 Task: Look for space in Fès al Bali, Morocco from 3rd June, 2023 to 9th June, 2023 for 2 adults in price range Rs.6000 to Rs.12000. Place can be entire place with 1  bedroom having 1 bed and 1 bathroom. Property type can be house, flat, guest house, hotel. Booking option can be shelf check-in. Required host language is English.
Action: Mouse moved to (484, 60)
Screenshot: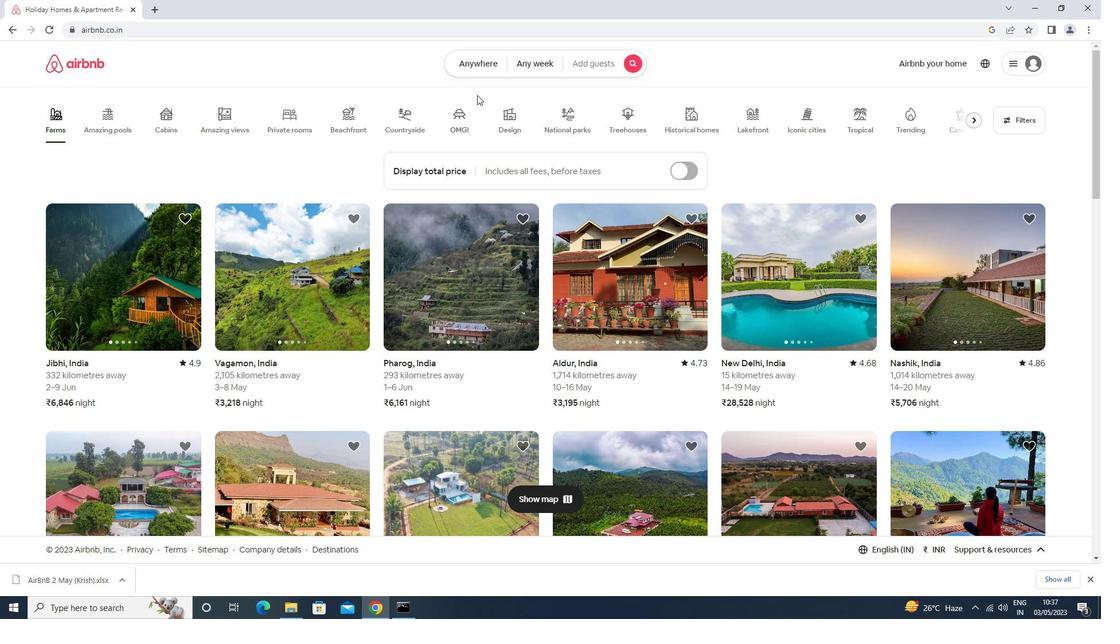 
Action: Mouse pressed left at (484, 60)
Screenshot: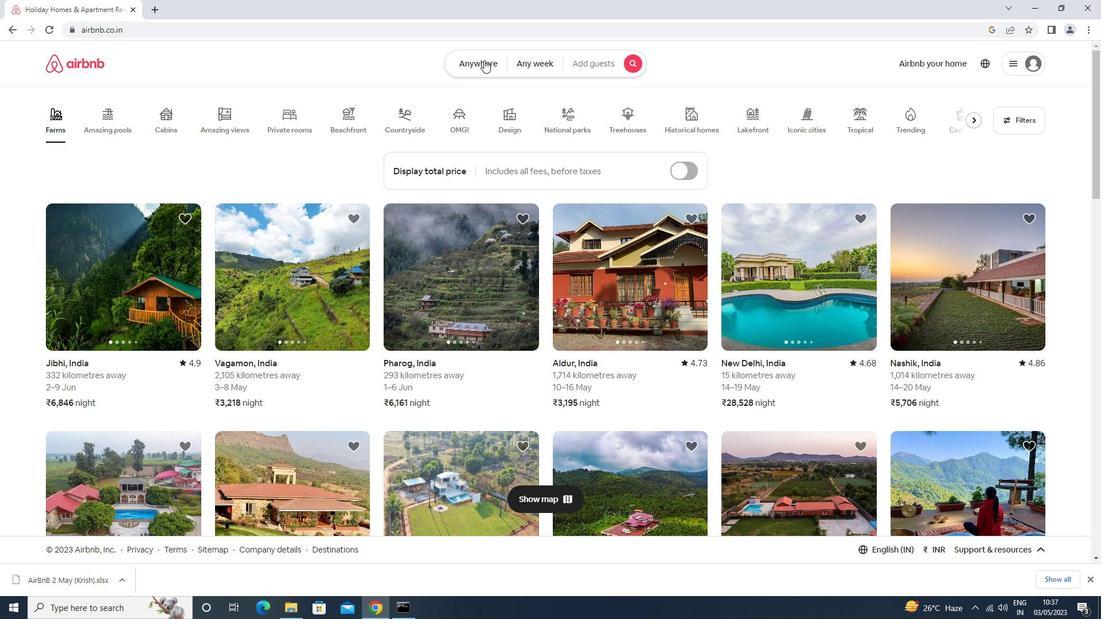 
Action: Mouse moved to (417, 113)
Screenshot: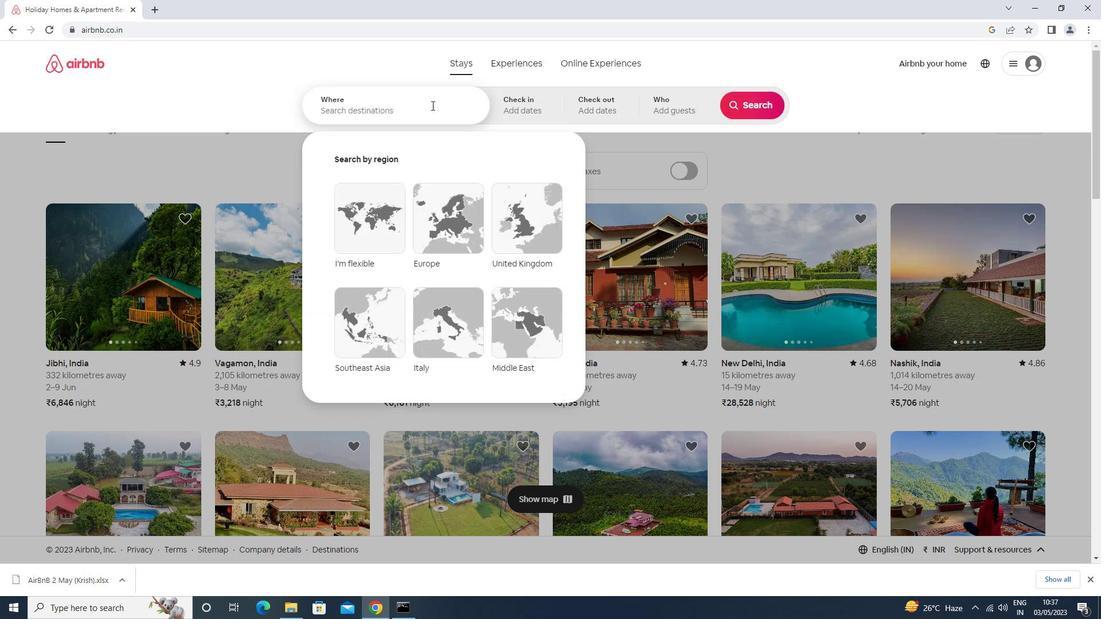 
Action: Mouse pressed left at (417, 113)
Screenshot: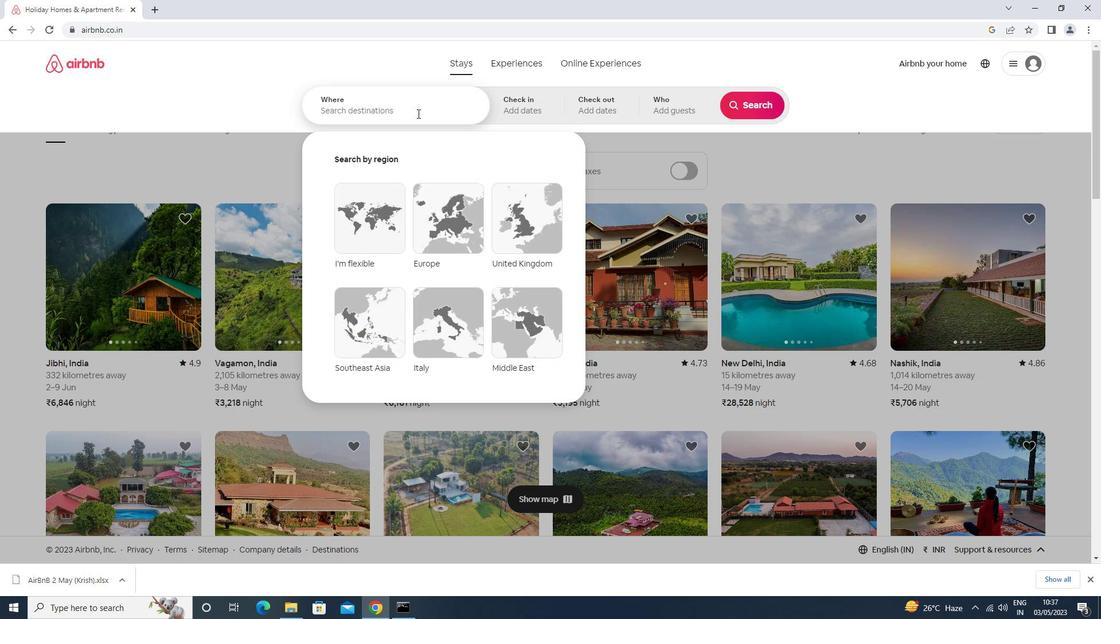 
Action: Key pressed fes<Key.space>al<Key.space>bali<Key.enter>
Screenshot: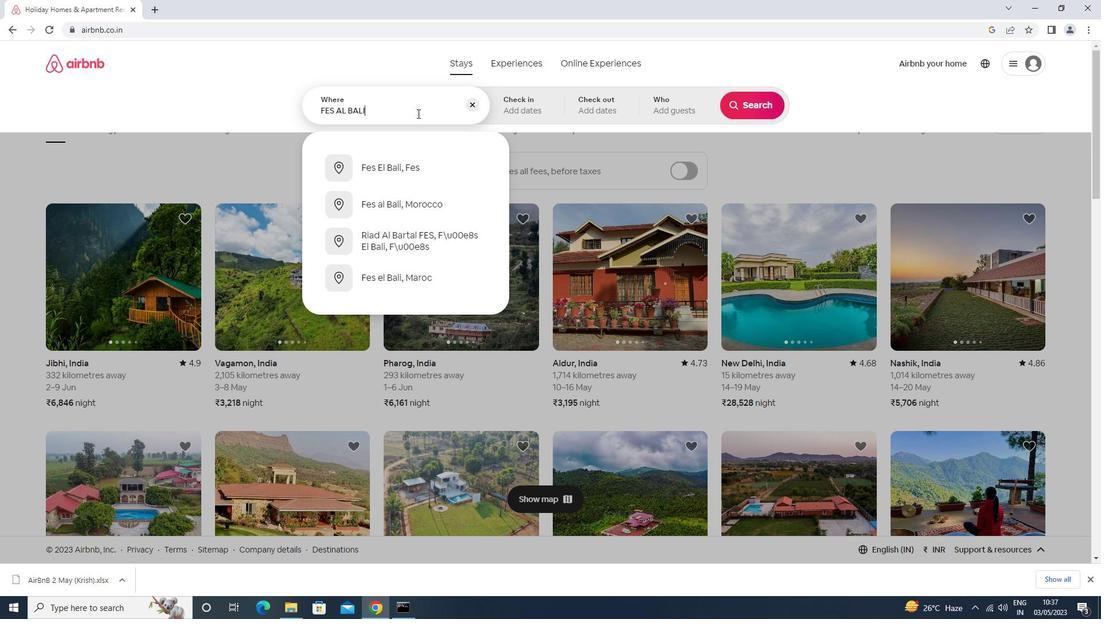 
Action: Mouse moved to (736, 246)
Screenshot: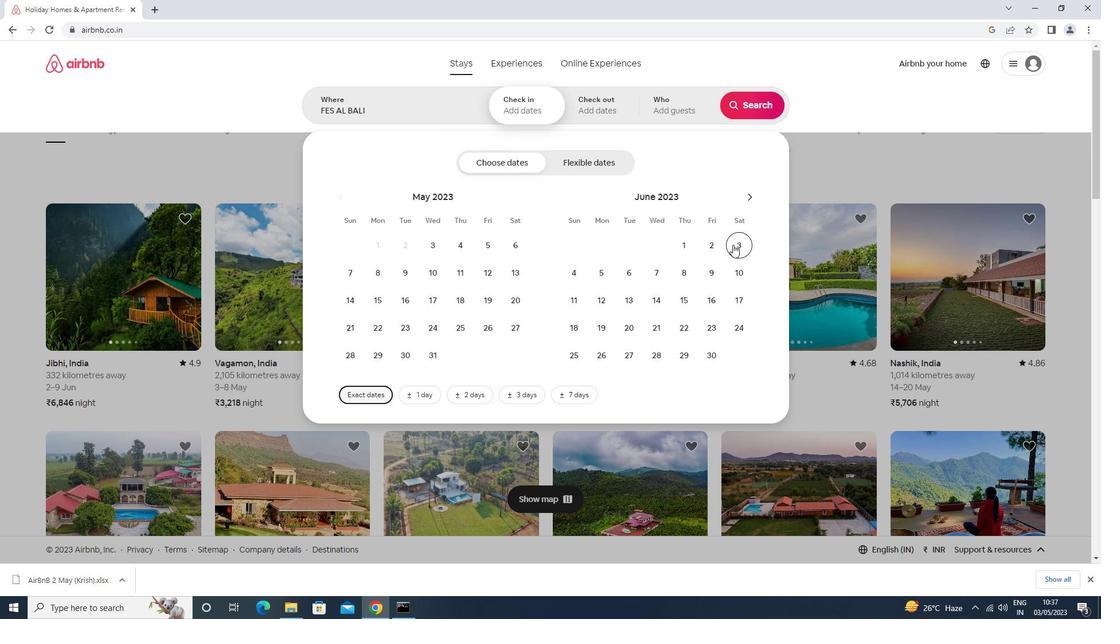 
Action: Mouse pressed left at (736, 246)
Screenshot: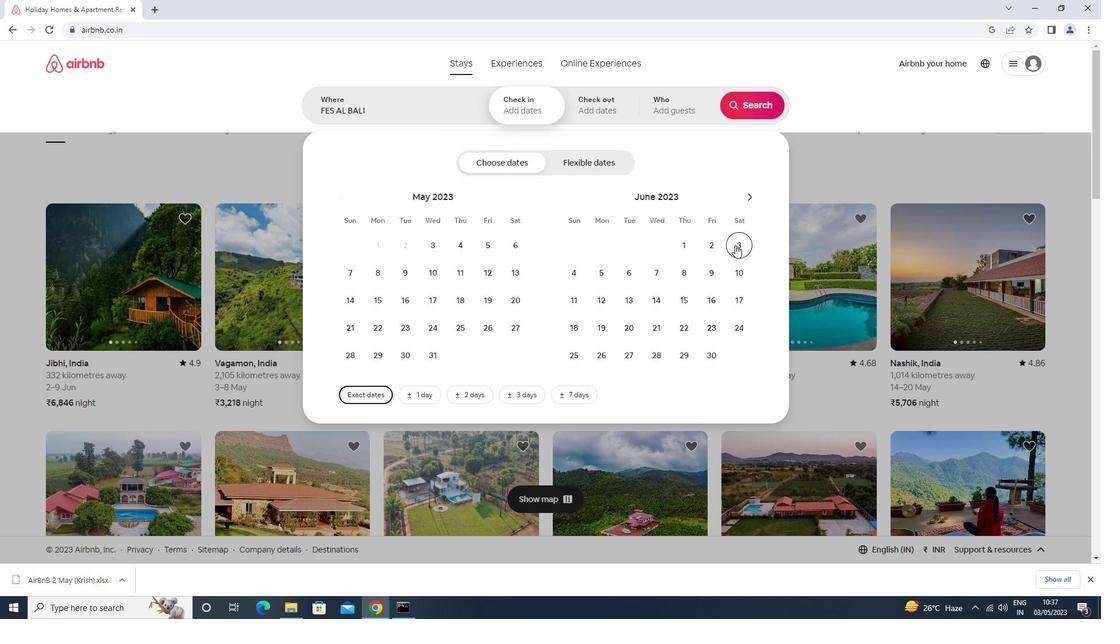 
Action: Mouse moved to (709, 276)
Screenshot: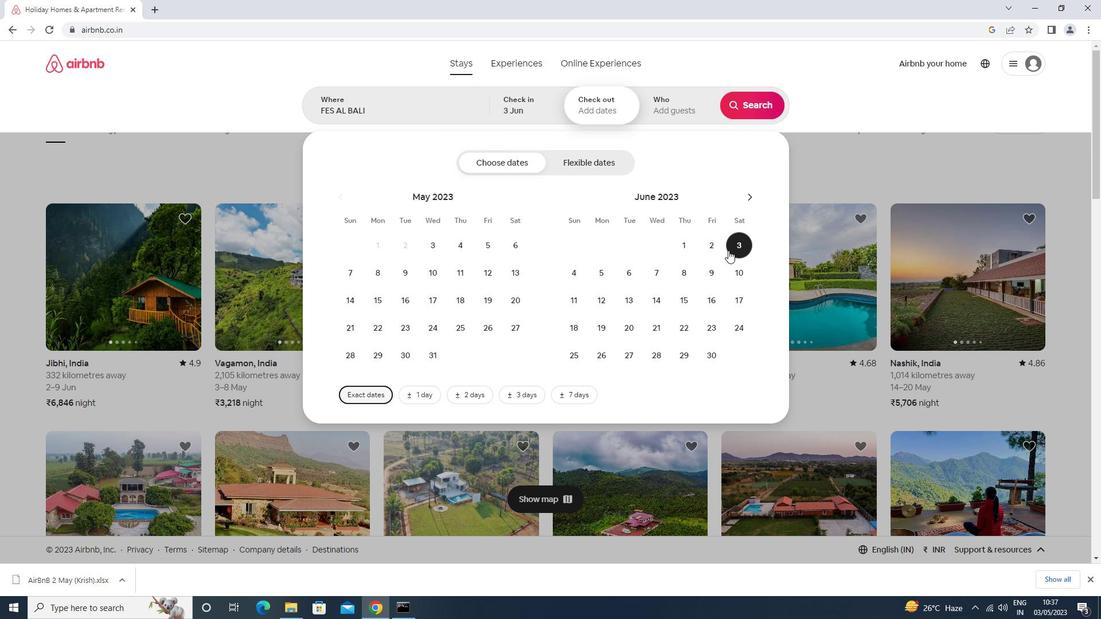 
Action: Mouse pressed left at (709, 276)
Screenshot: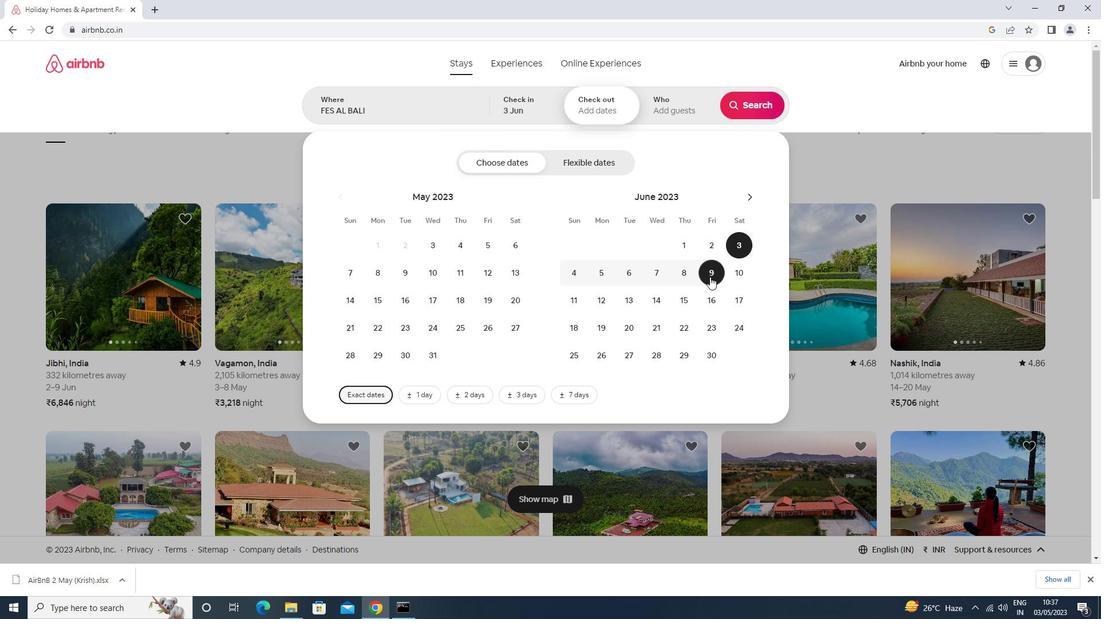 
Action: Mouse moved to (656, 104)
Screenshot: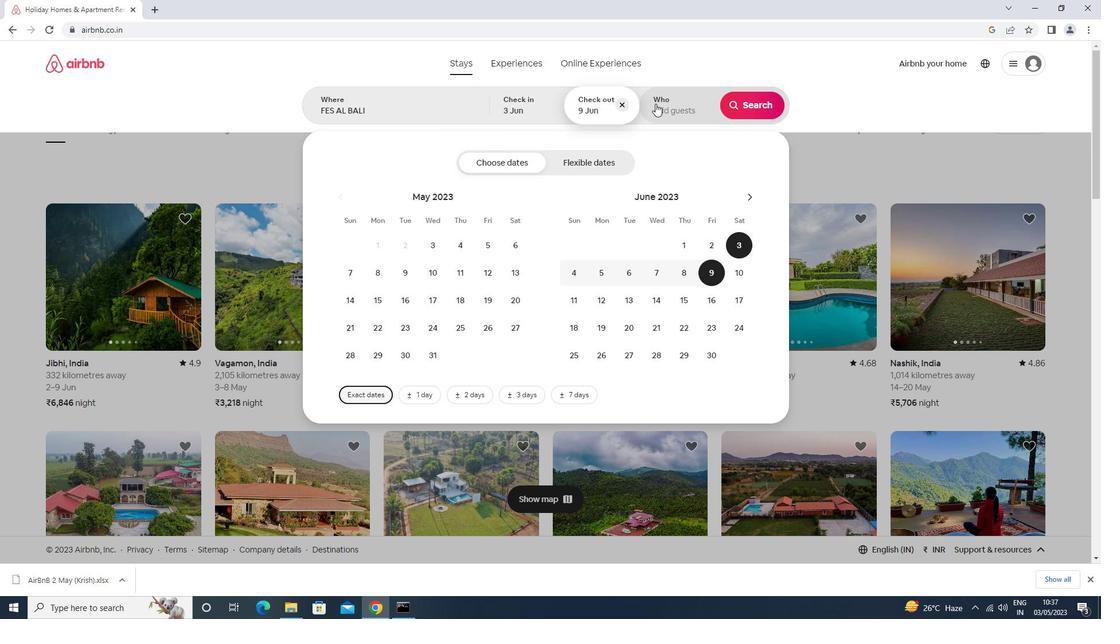 
Action: Mouse pressed left at (656, 104)
Screenshot: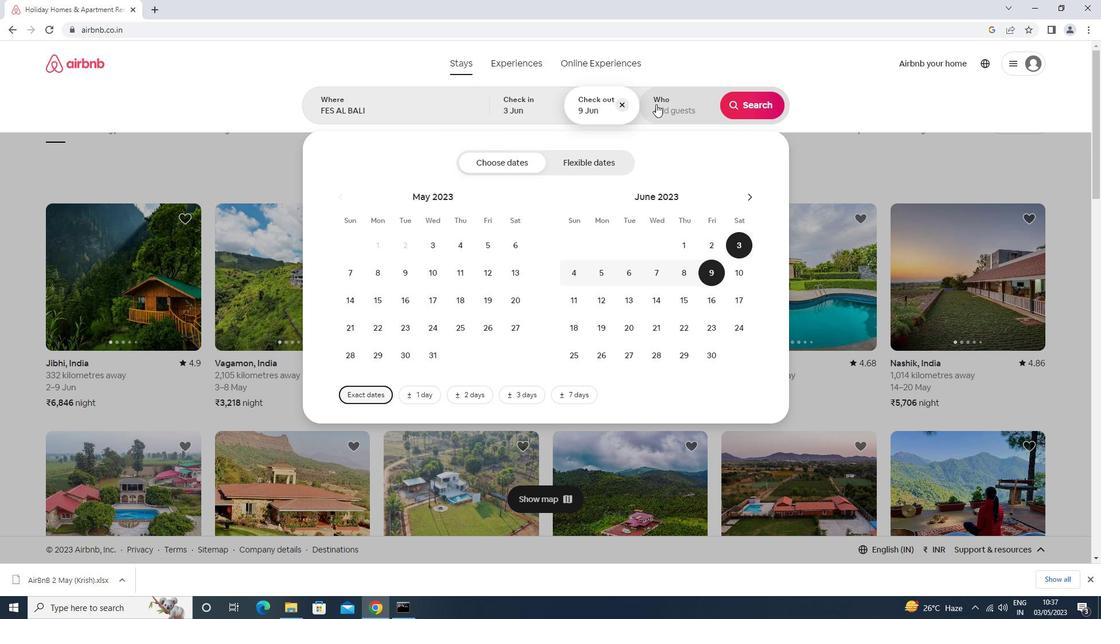 
Action: Mouse moved to (748, 169)
Screenshot: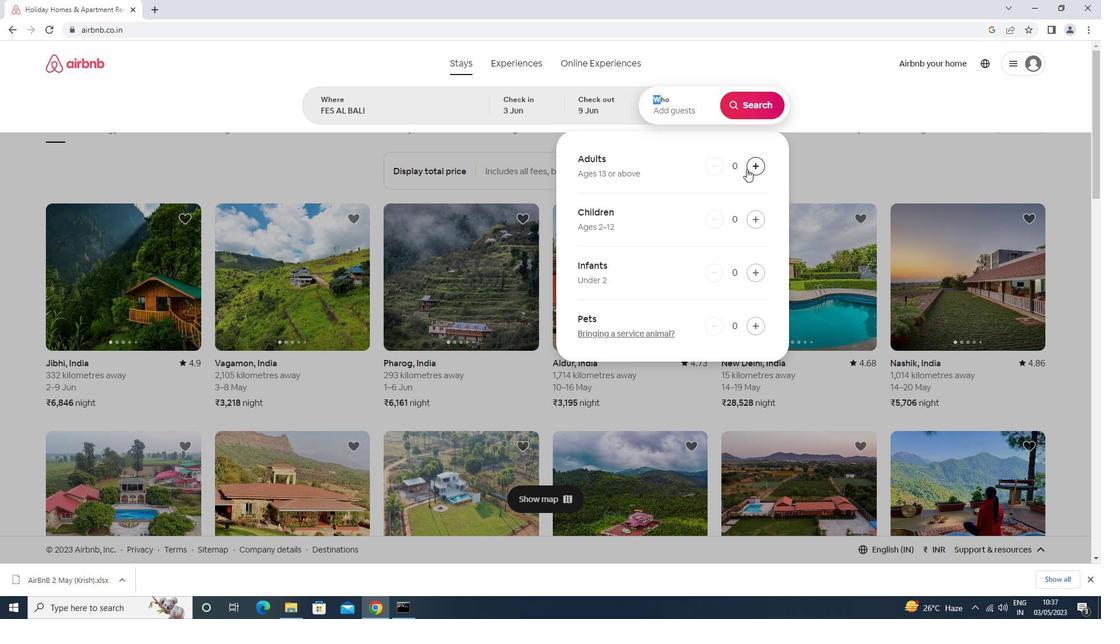 
Action: Mouse pressed left at (748, 169)
Screenshot: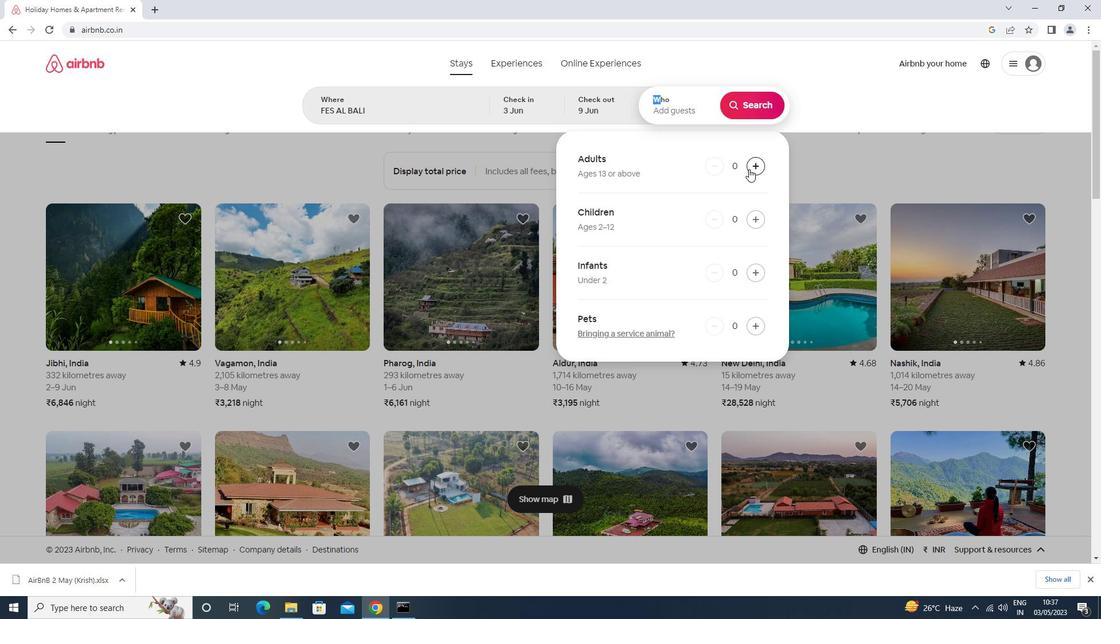 
Action: Mouse pressed left at (748, 169)
Screenshot: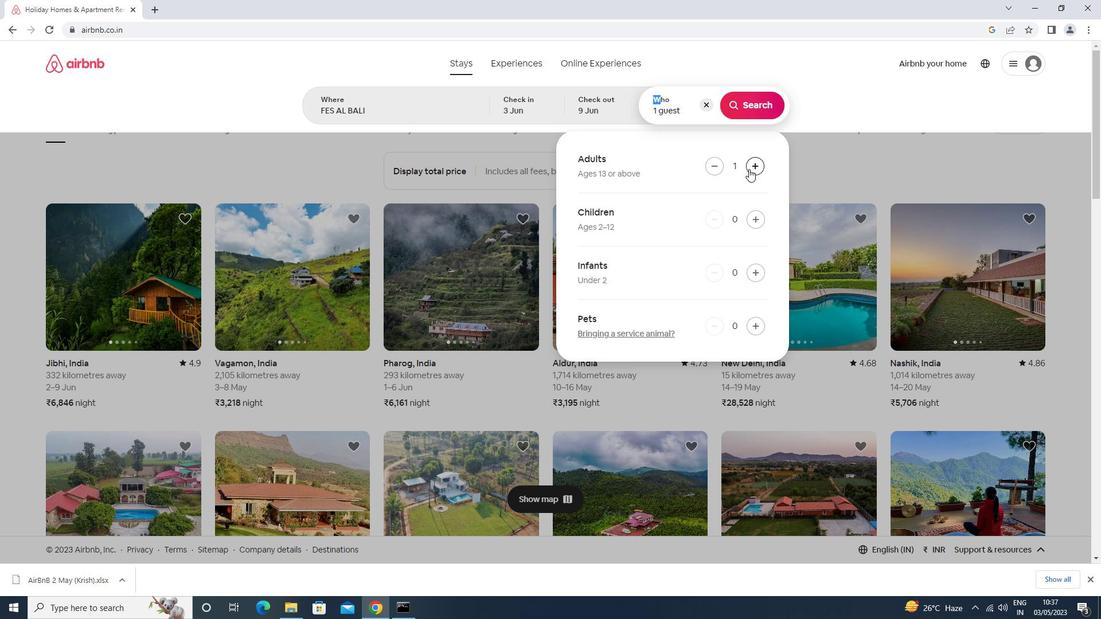 
Action: Mouse moved to (734, 105)
Screenshot: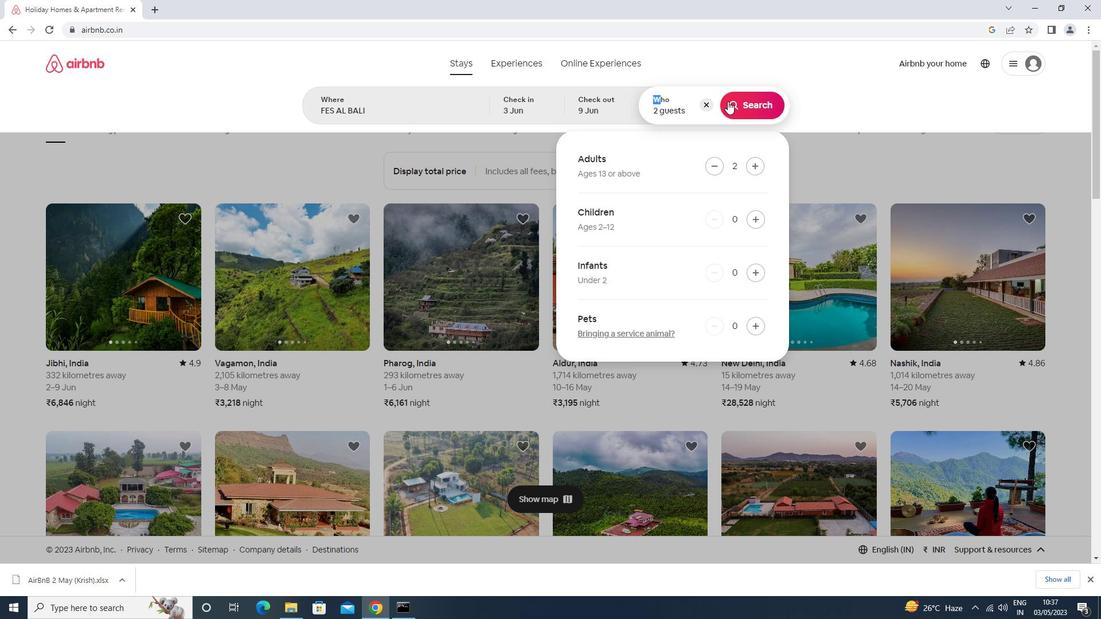 
Action: Mouse pressed left at (734, 105)
Screenshot: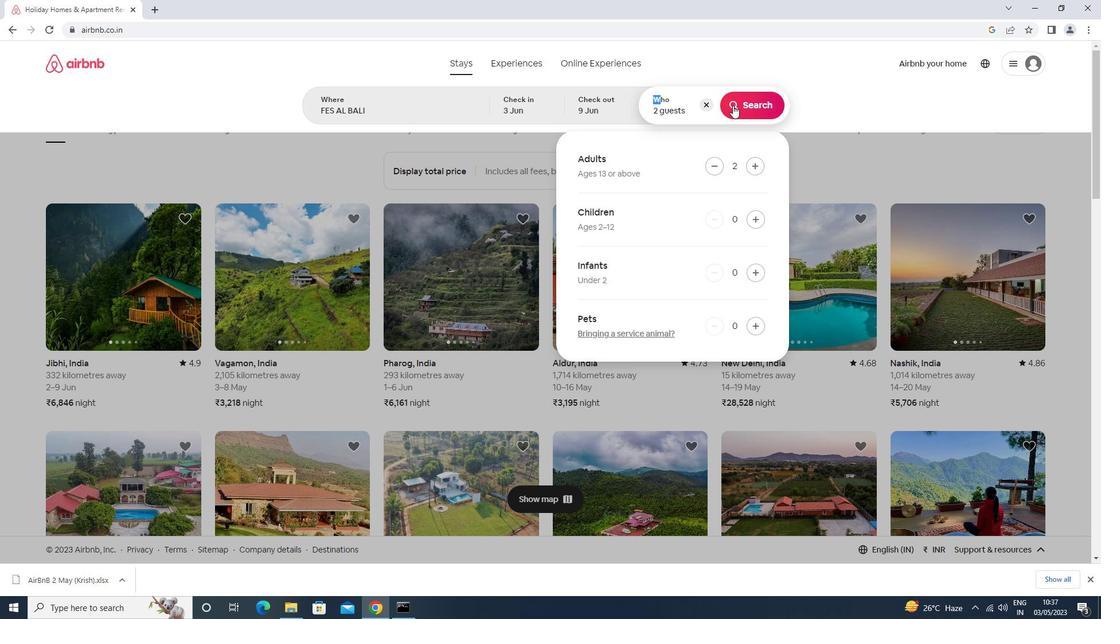 
Action: Mouse moved to (1043, 108)
Screenshot: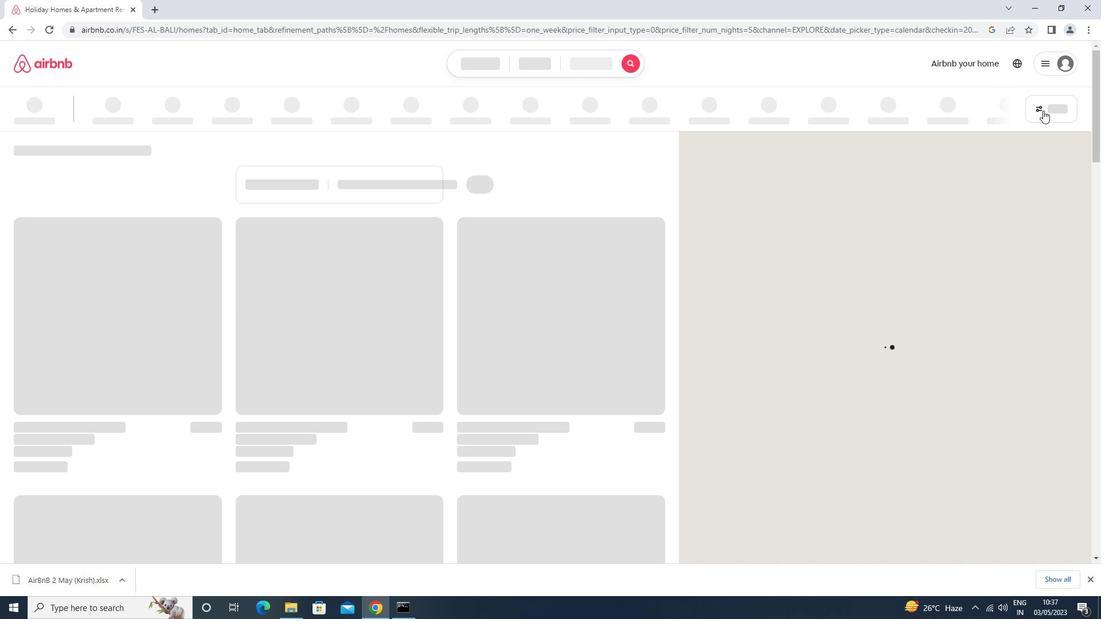 
Action: Mouse pressed left at (1043, 108)
Screenshot: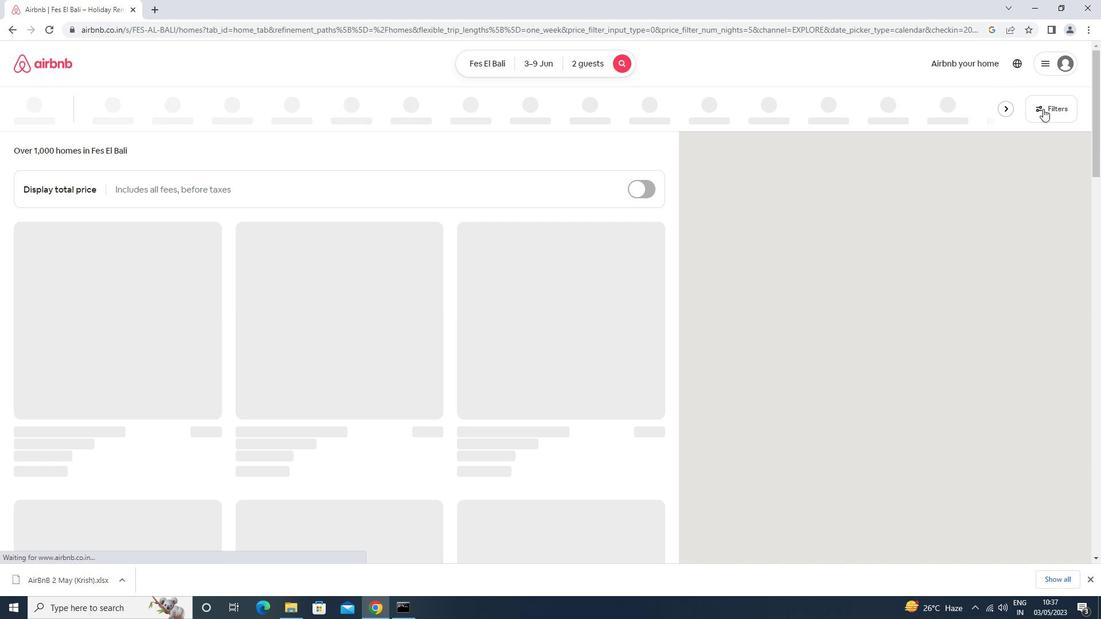
Action: Mouse moved to (487, 260)
Screenshot: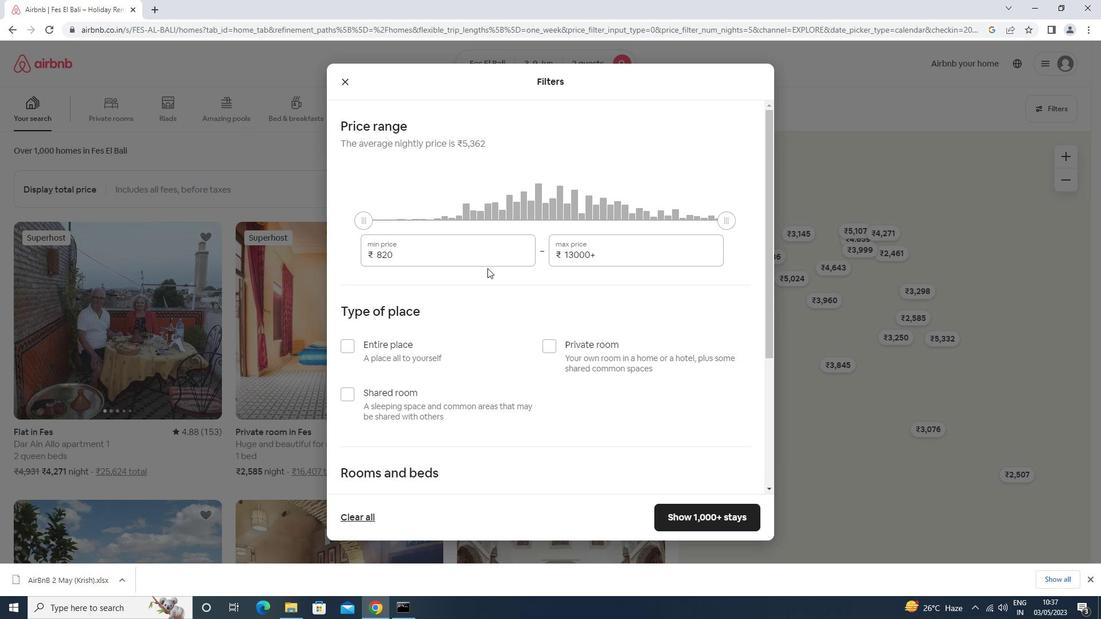 
Action: Mouse pressed left at (487, 260)
Screenshot: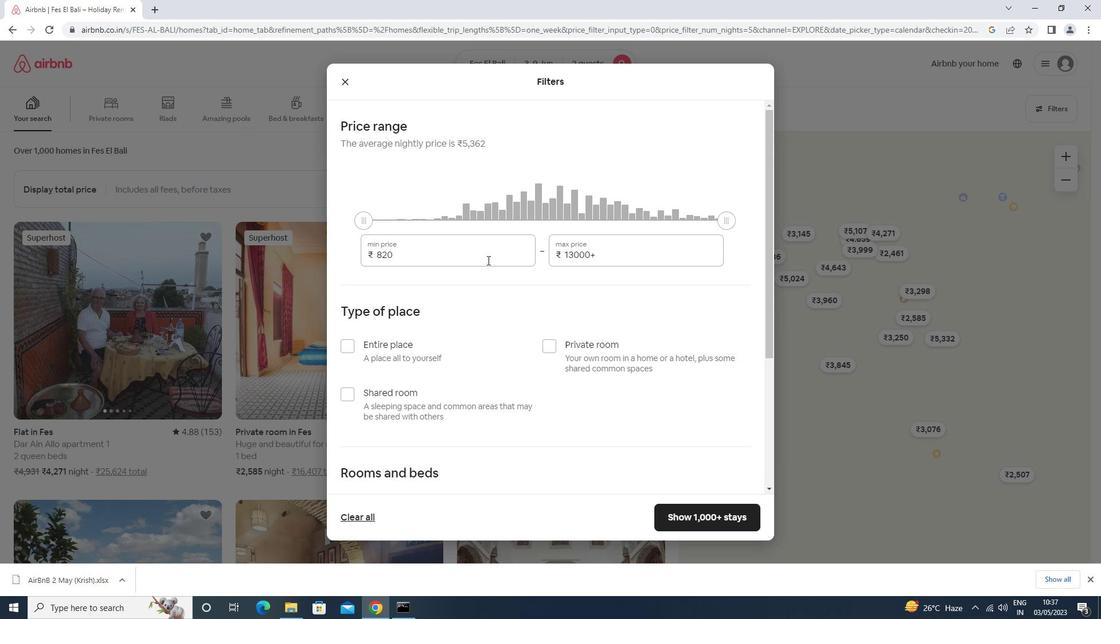 
Action: Mouse moved to (488, 256)
Screenshot: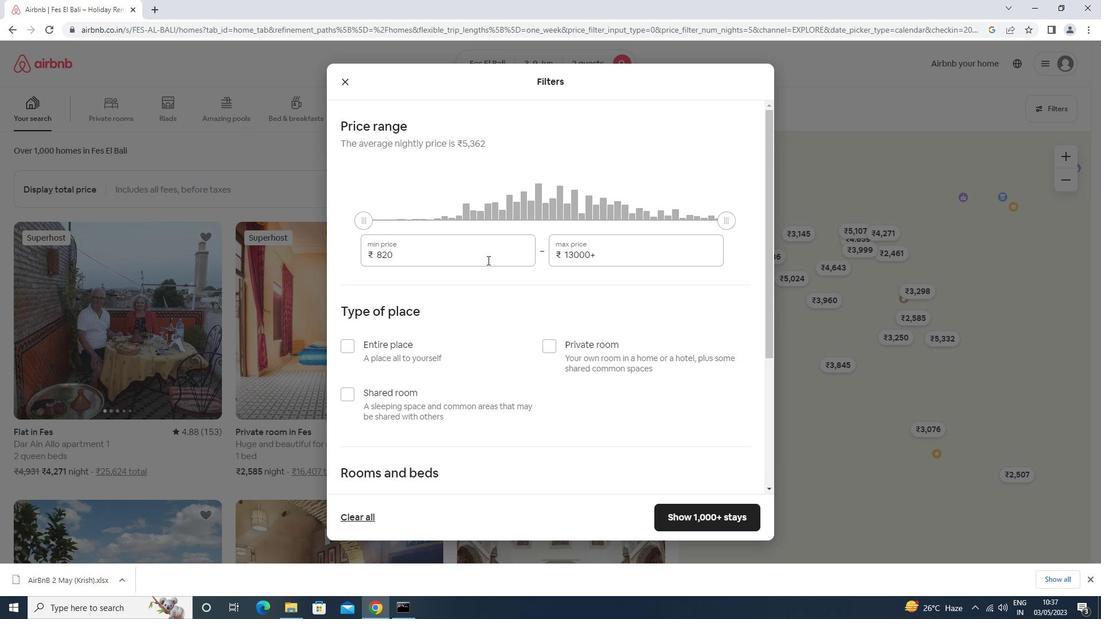 
Action: Key pressed <Key.backspace><Key.backspace><Key.backspace><Key.backspace><Key.backspace><Key.backspace><Key.backspace><Key.backspace><Key.backspace><Key.backspace><Key.backspace><Key.backspace><Key.backspace><Key.backspace><Key.backspace><Key.backspace><Key.backspace>6000<Key.tab>12000
Screenshot: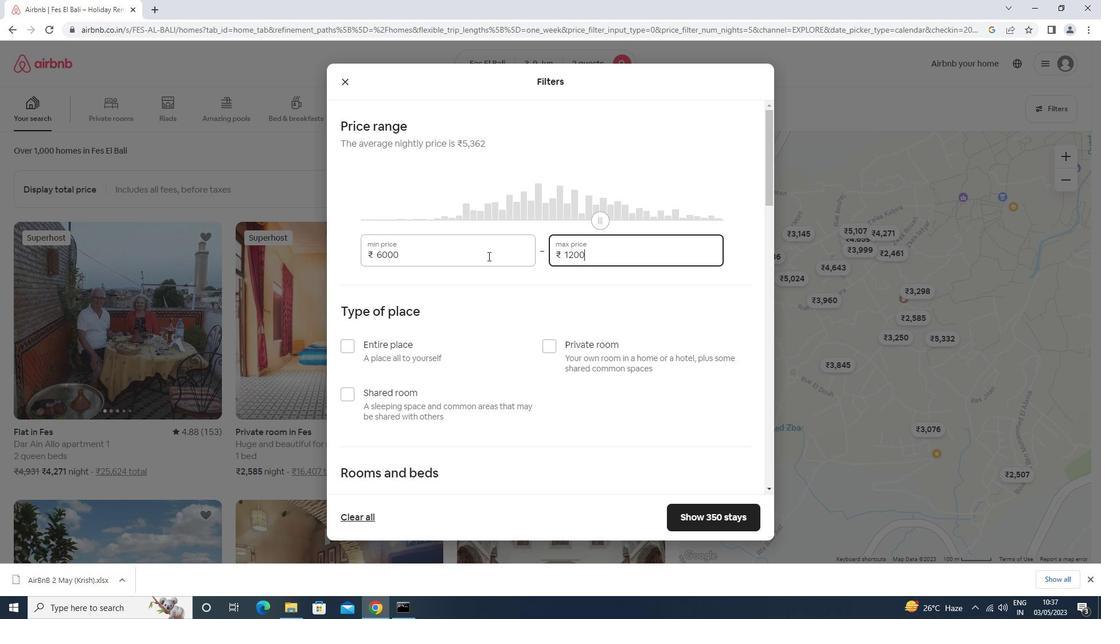 
Action: Mouse moved to (385, 348)
Screenshot: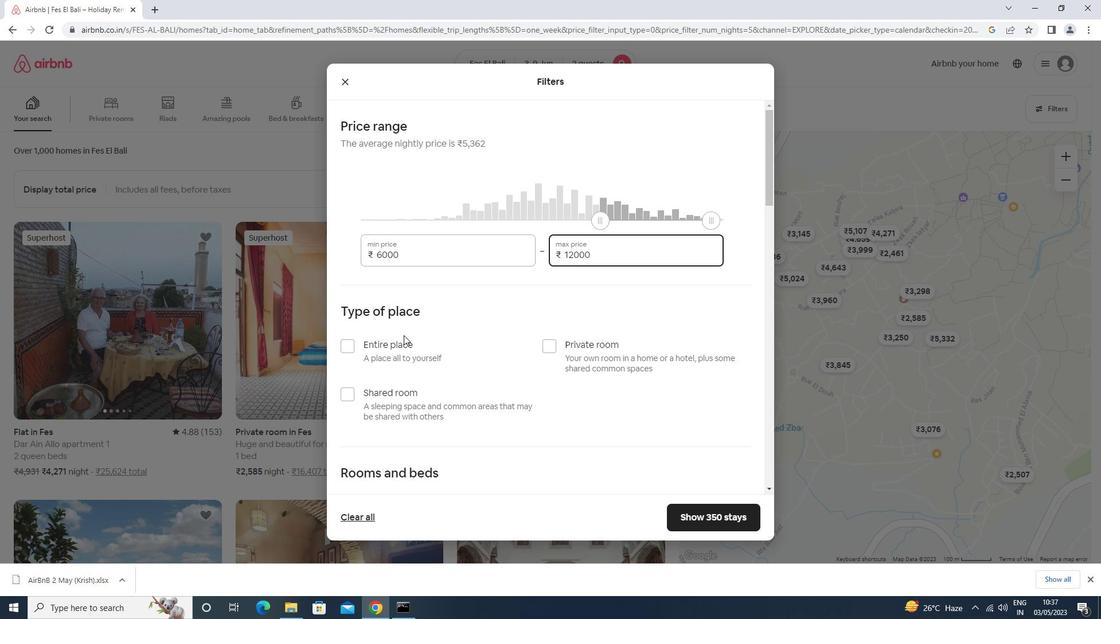 
Action: Mouse pressed left at (385, 348)
Screenshot: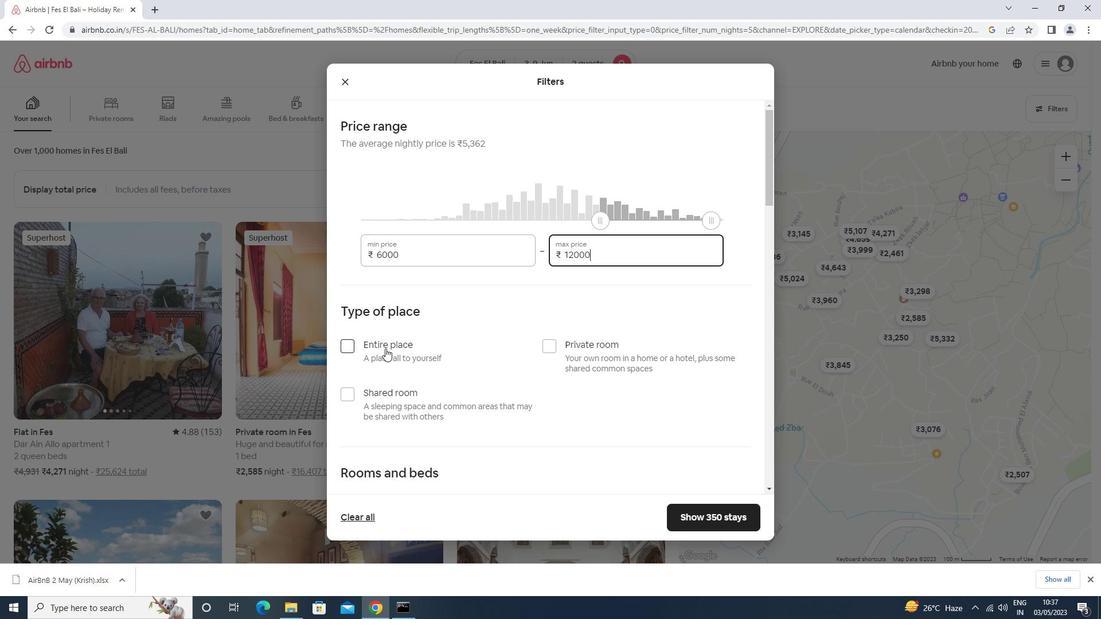 
Action: Mouse moved to (384, 348)
Screenshot: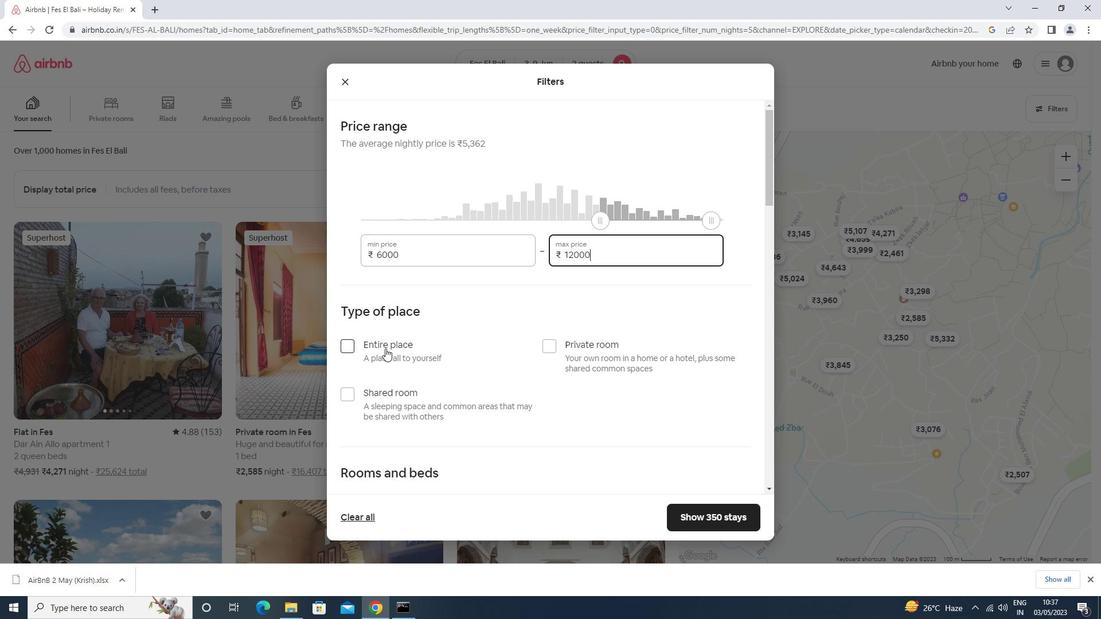 
Action: Mouse scrolled (384, 348) with delta (0, 0)
Screenshot: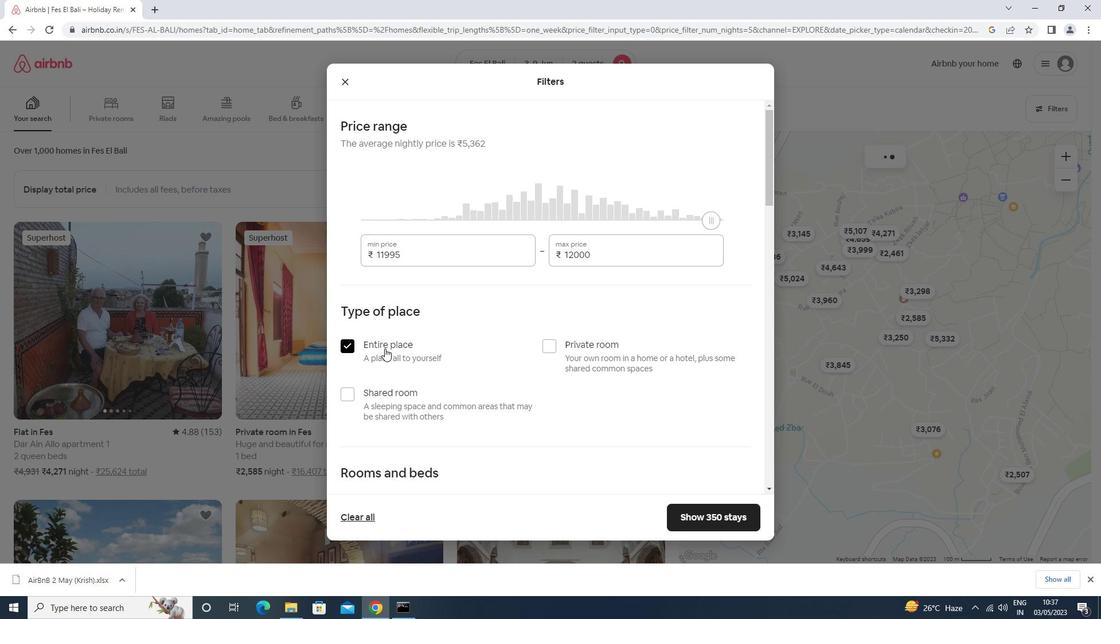 
Action: Mouse scrolled (384, 348) with delta (0, 0)
Screenshot: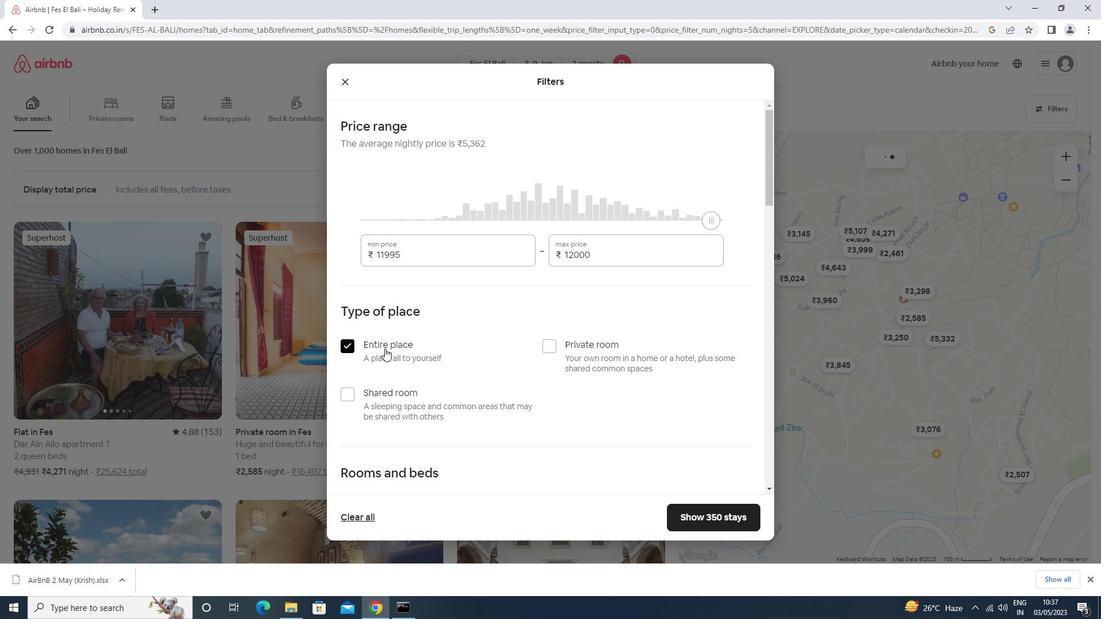 
Action: Mouse scrolled (384, 348) with delta (0, 0)
Screenshot: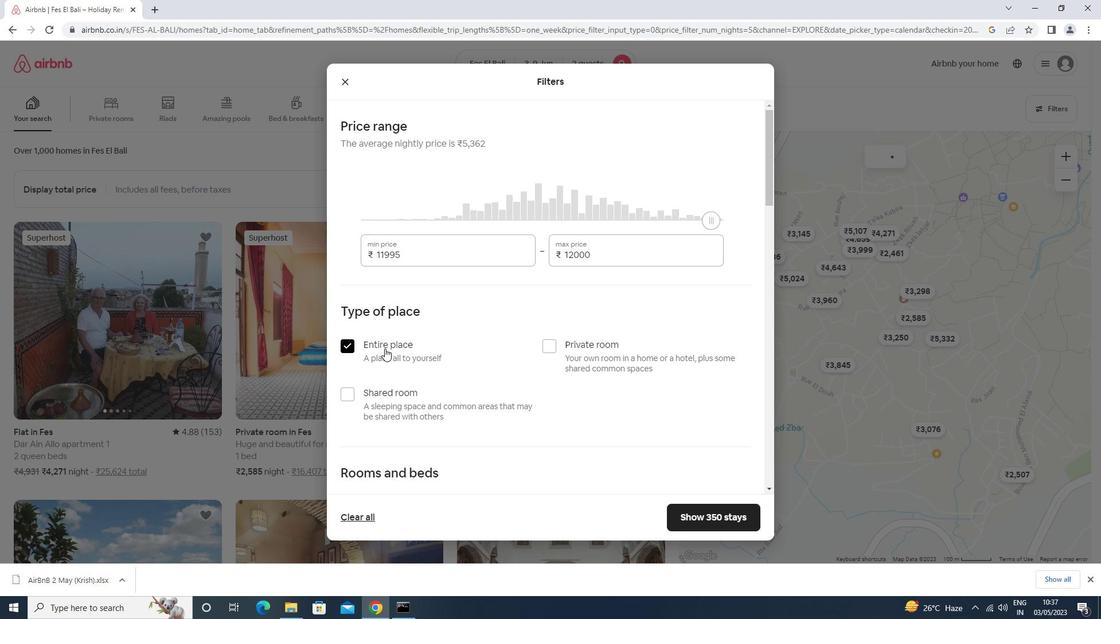 
Action: Mouse moved to (407, 359)
Screenshot: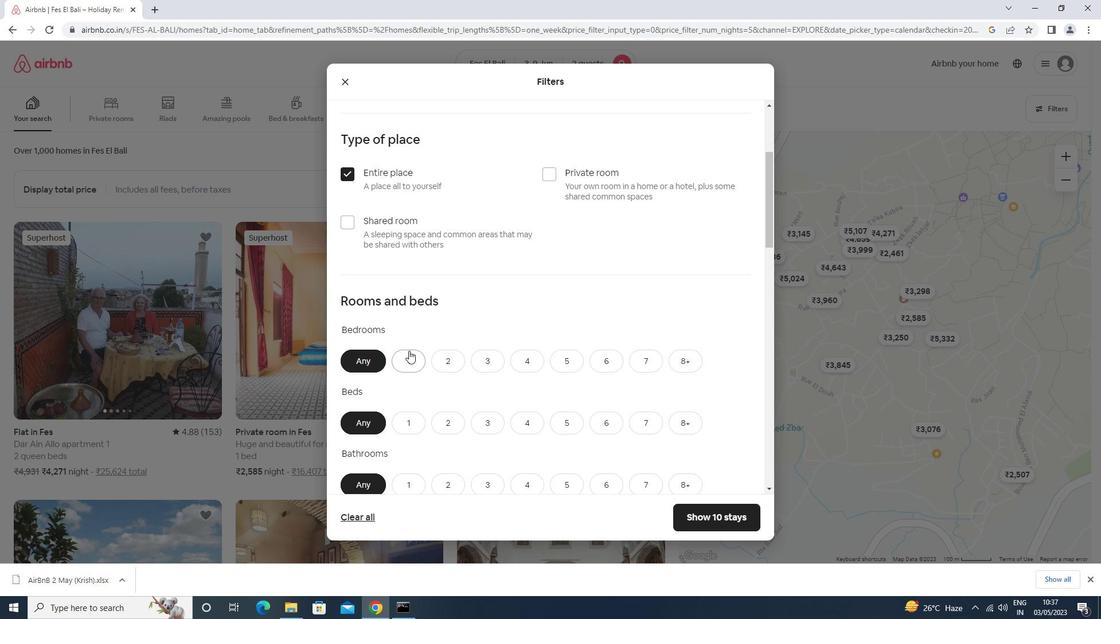 
Action: Mouse pressed left at (407, 359)
Screenshot: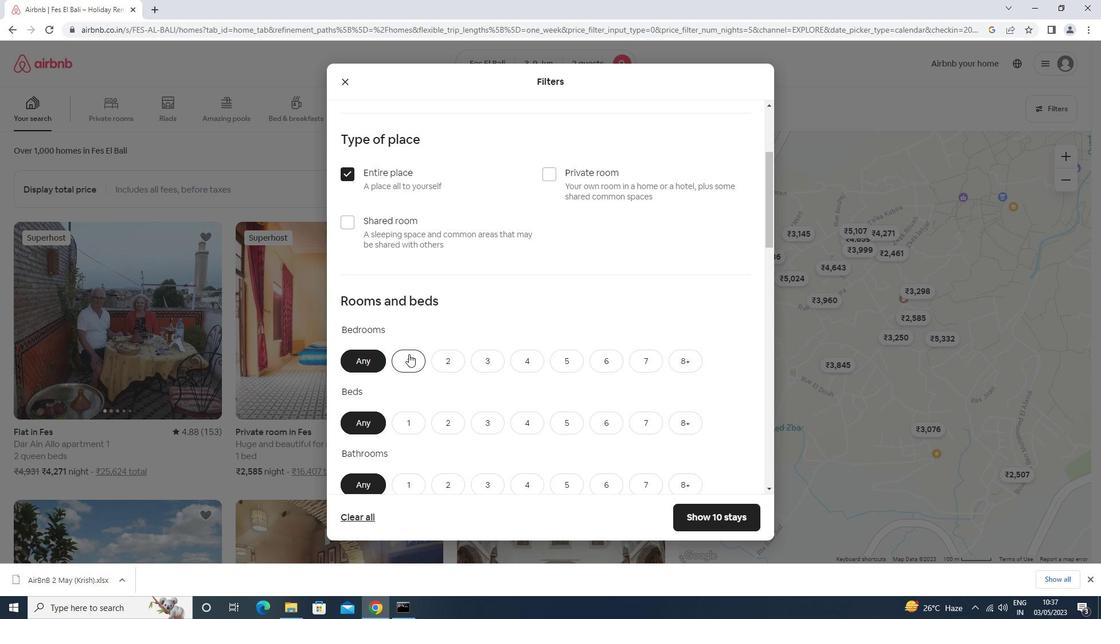 
Action: Mouse moved to (407, 358)
Screenshot: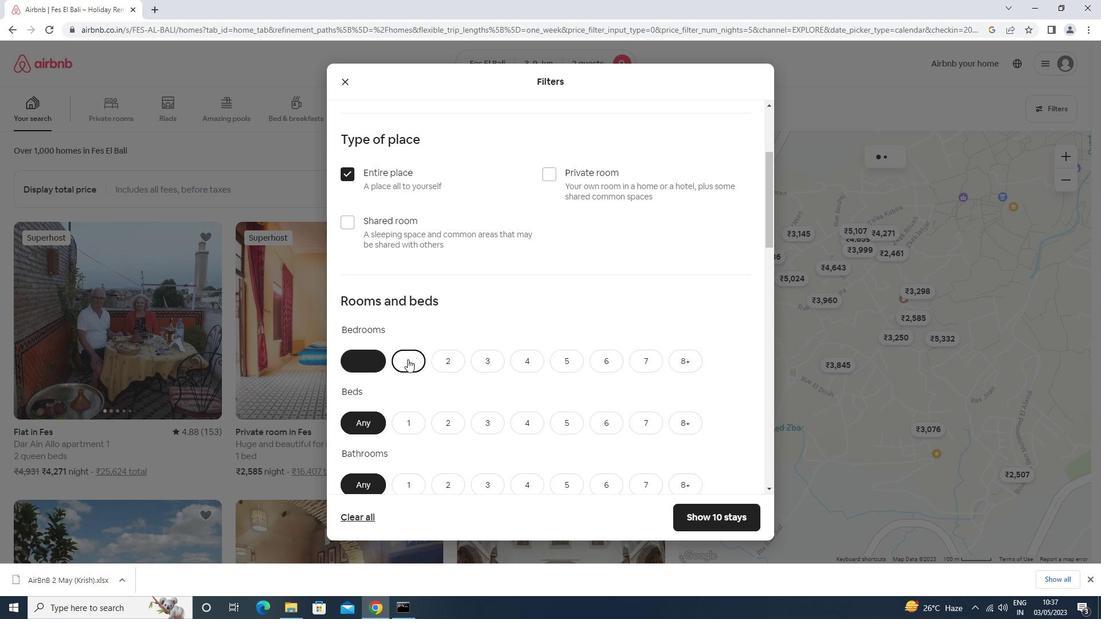 
Action: Mouse scrolled (407, 358) with delta (0, 0)
Screenshot: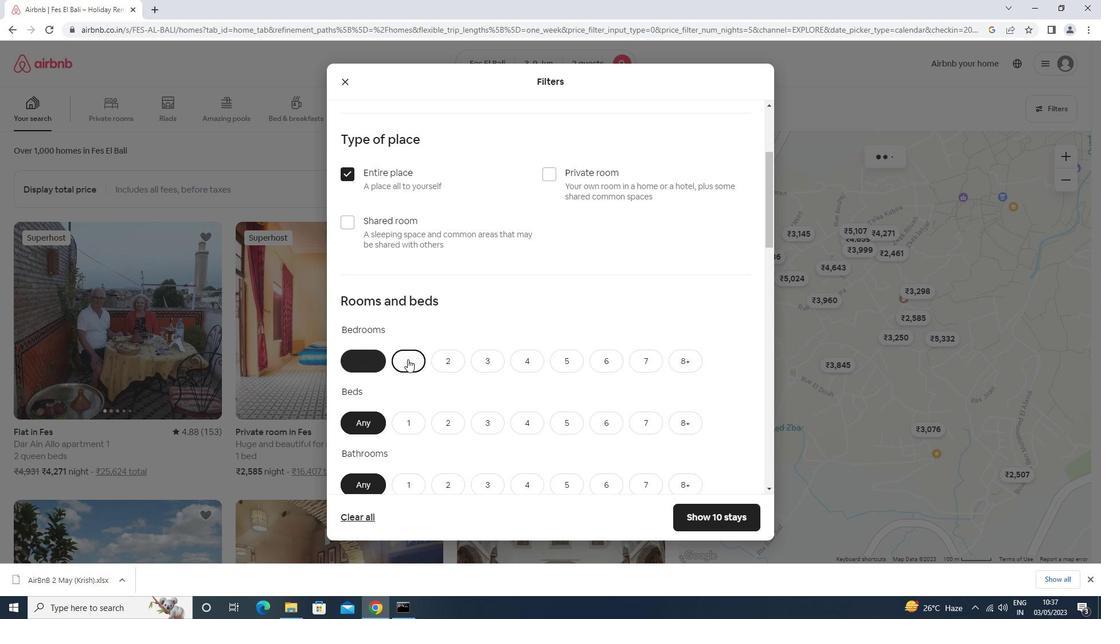 
Action: Mouse scrolled (407, 358) with delta (0, 0)
Screenshot: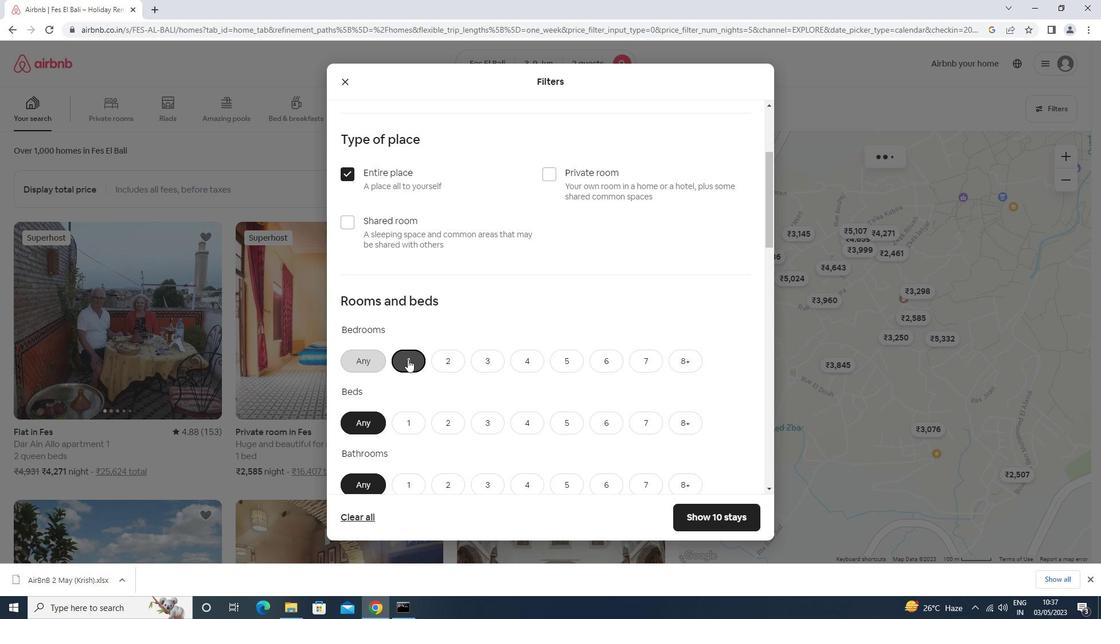 
Action: Mouse moved to (408, 311)
Screenshot: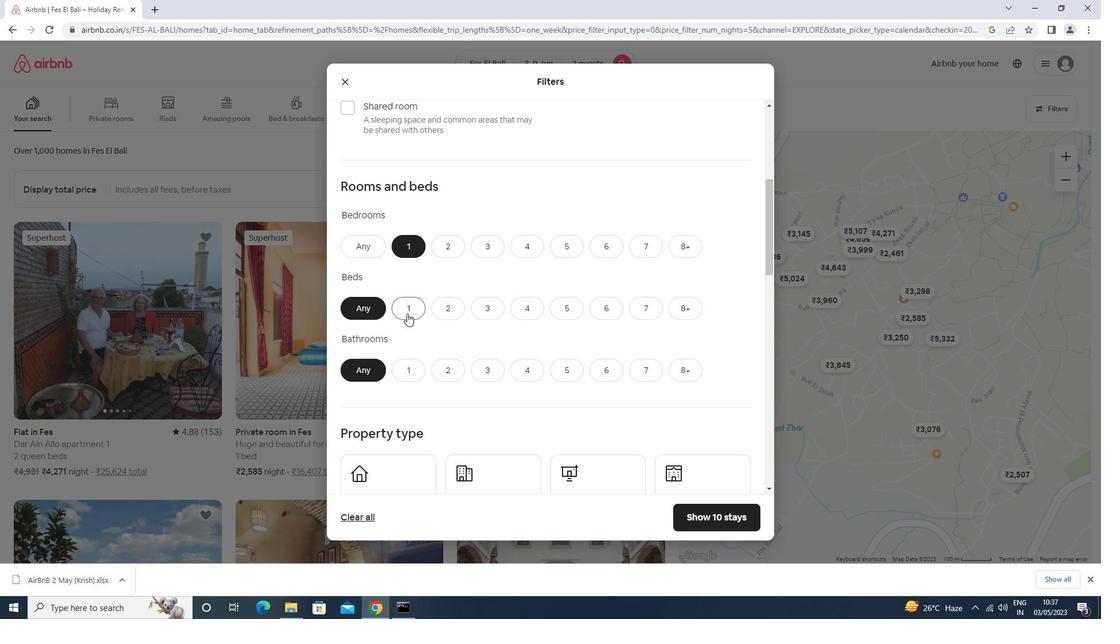 
Action: Mouse pressed left at (408, 311)
Screenshot: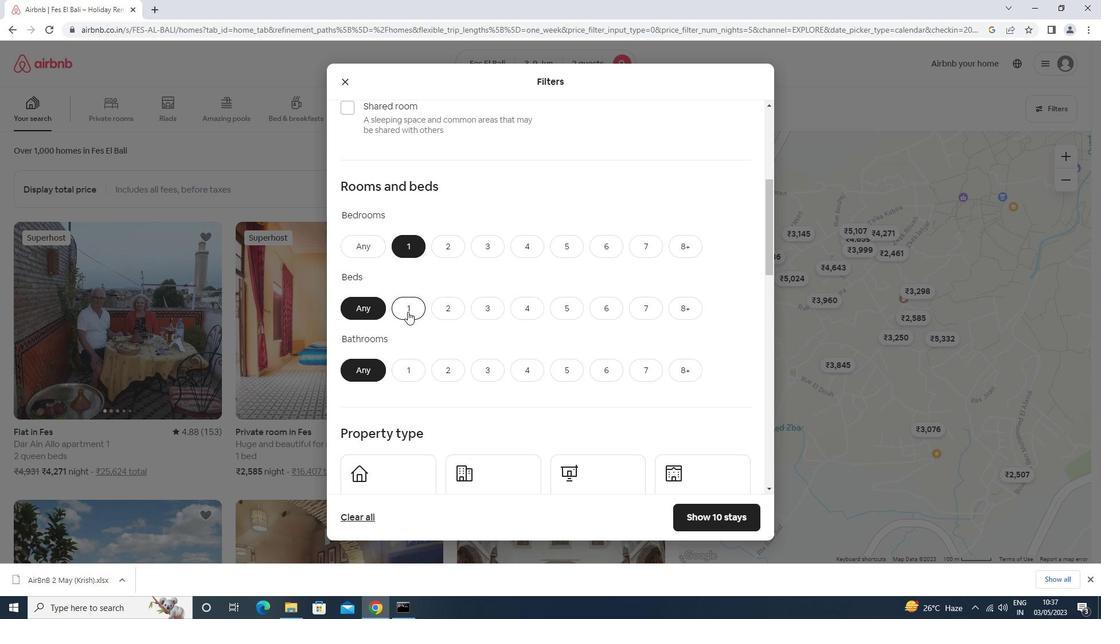 
Action: Mouse moved to (405, 365)
Screenshot: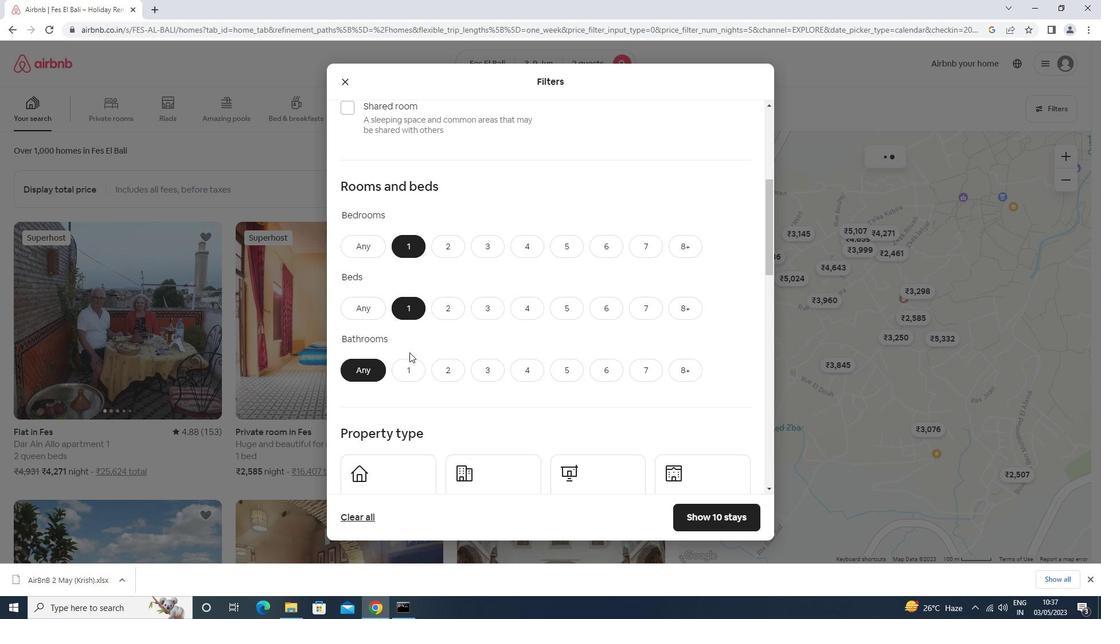 
Action: Mouse pressed left at (405, 365)
Screenshot: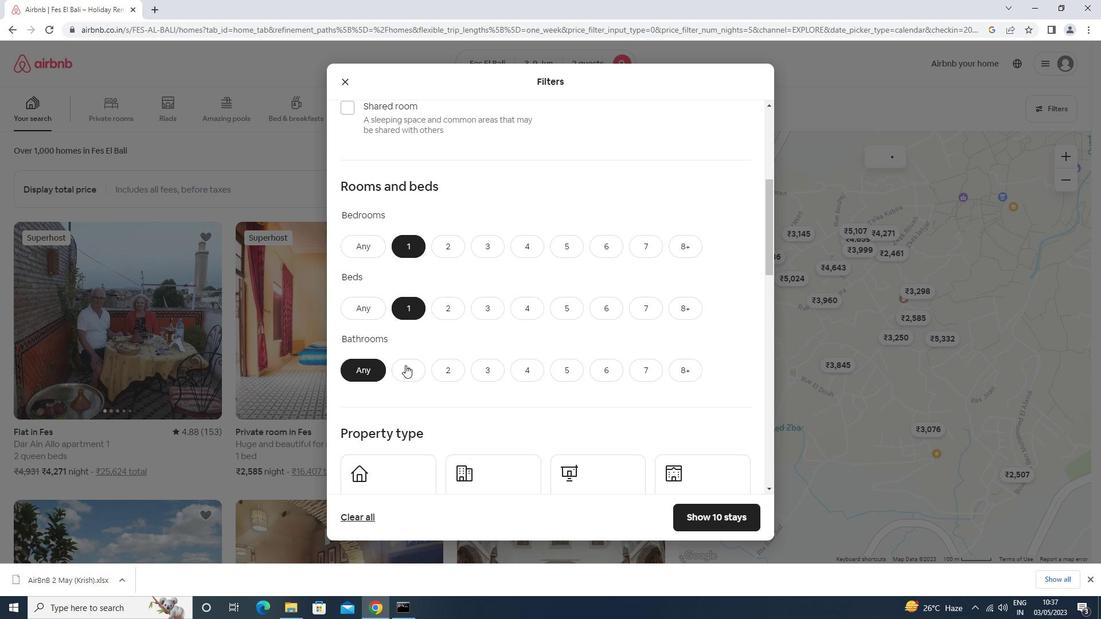 
Action: Mouse moved to (404, 361)
Screenshot: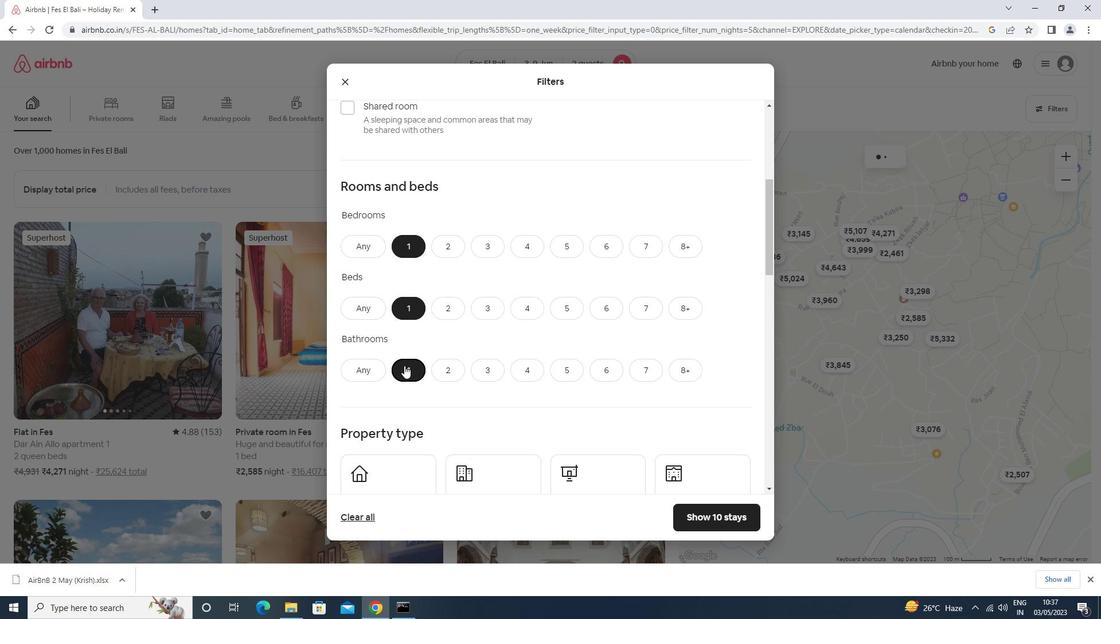 
Action: Mouse scrolled (404, 360) with delta (0, 0)
Screenshot: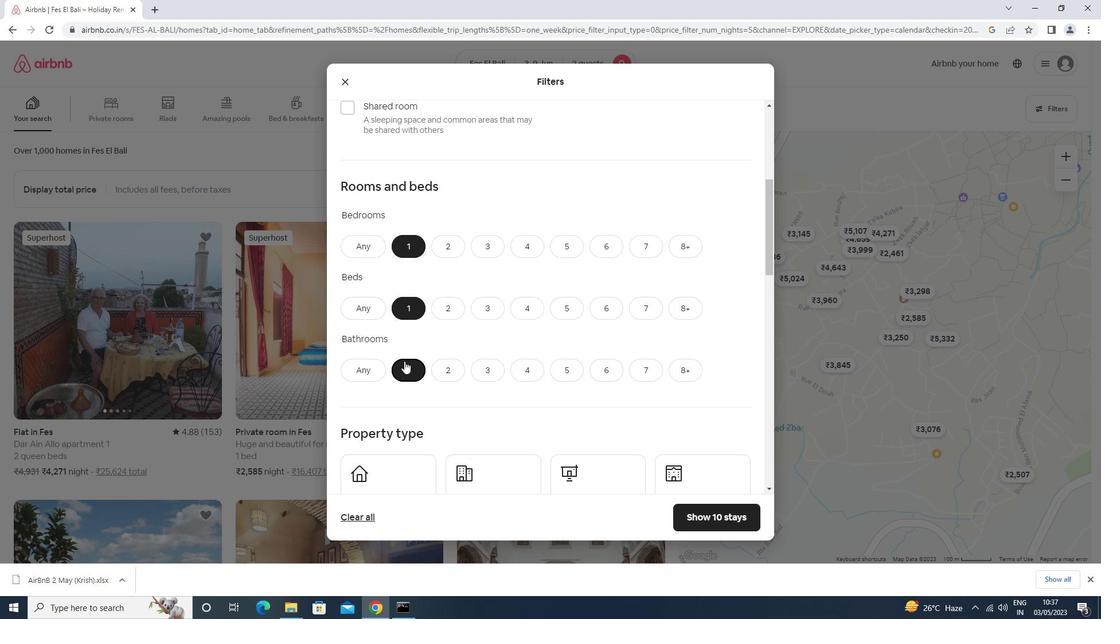 
Action: Mouse scrolled (404, 360) with delta (0, 0)
Screenshot: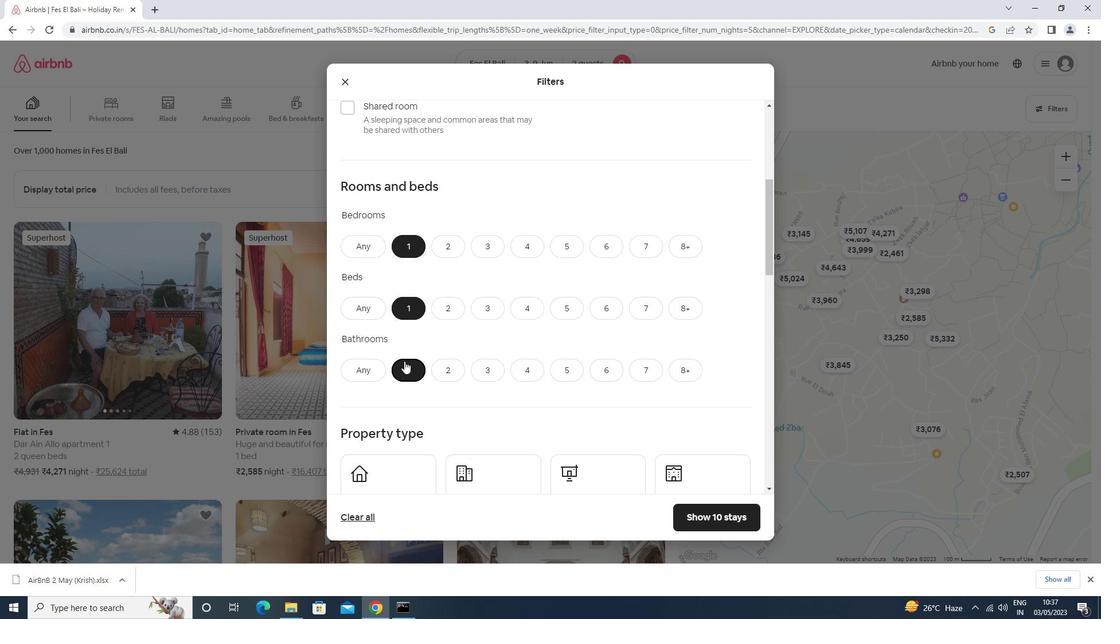 
Action: Mouse moved to (395, 363)
Screenshot: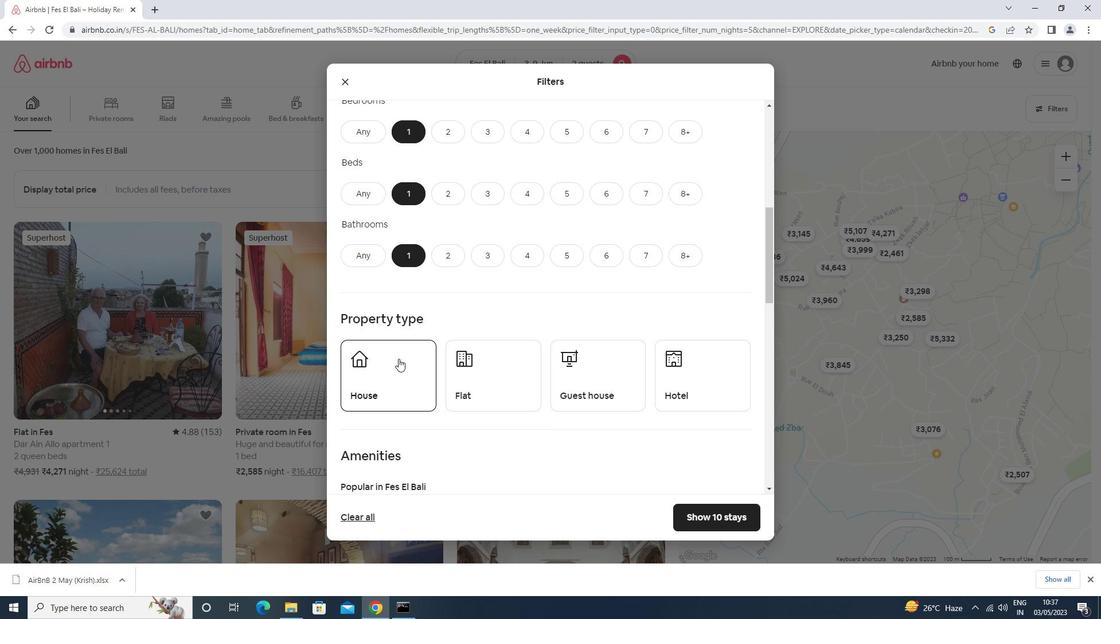 
Action: Mouse pressed left at (395, 363)
Screenshot: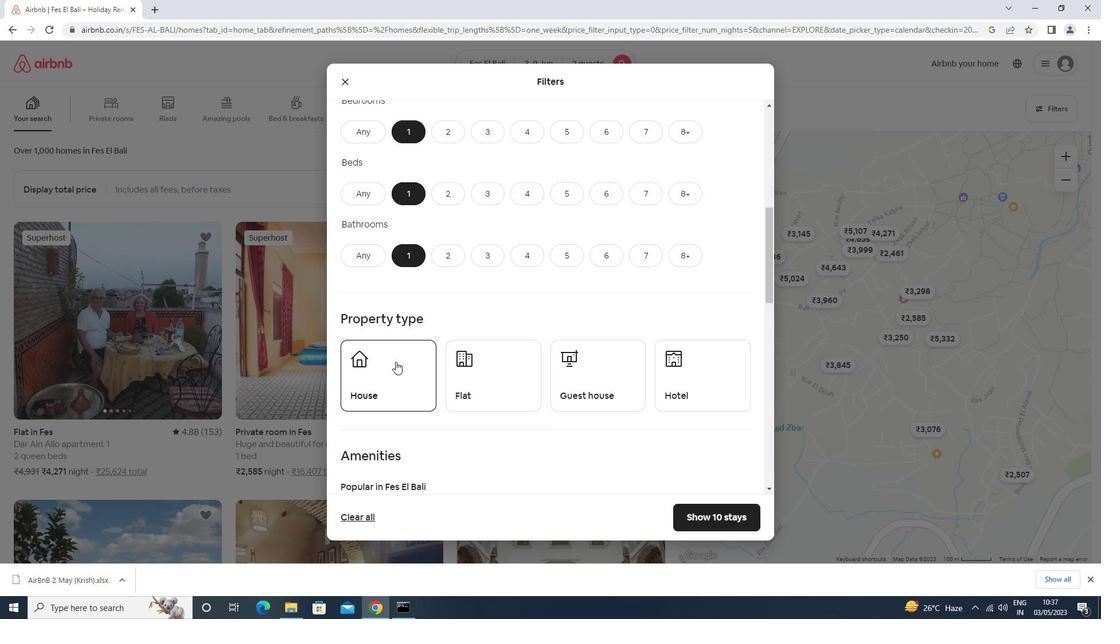 
Action: Mouse moved to (490, 365)
Screenshot: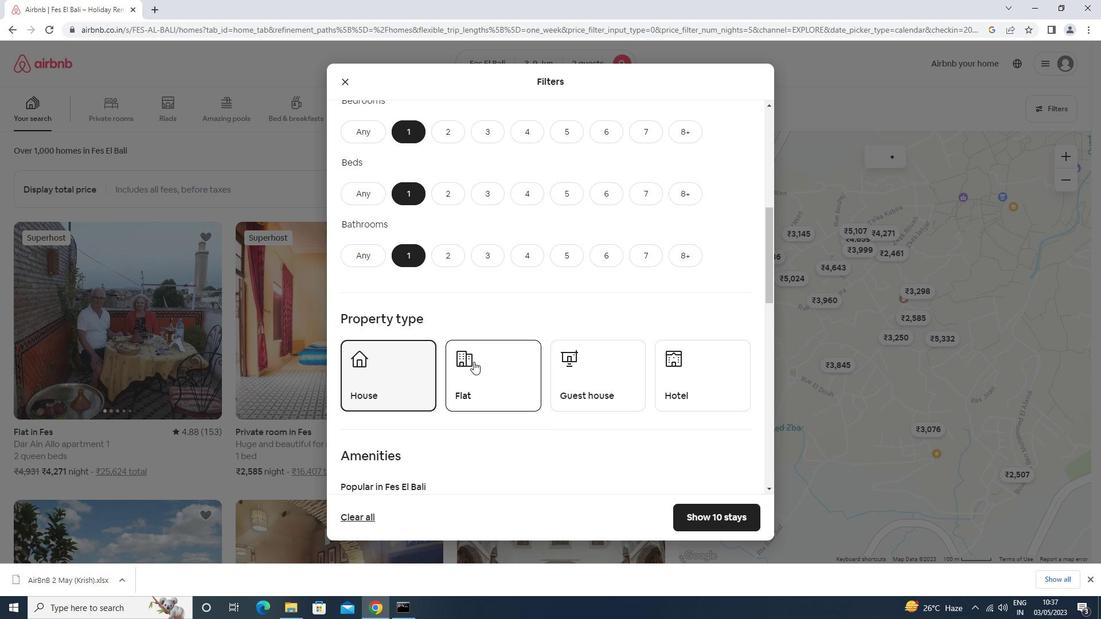 
Action: Mouse pressed left at (490, 365)
Screenshot: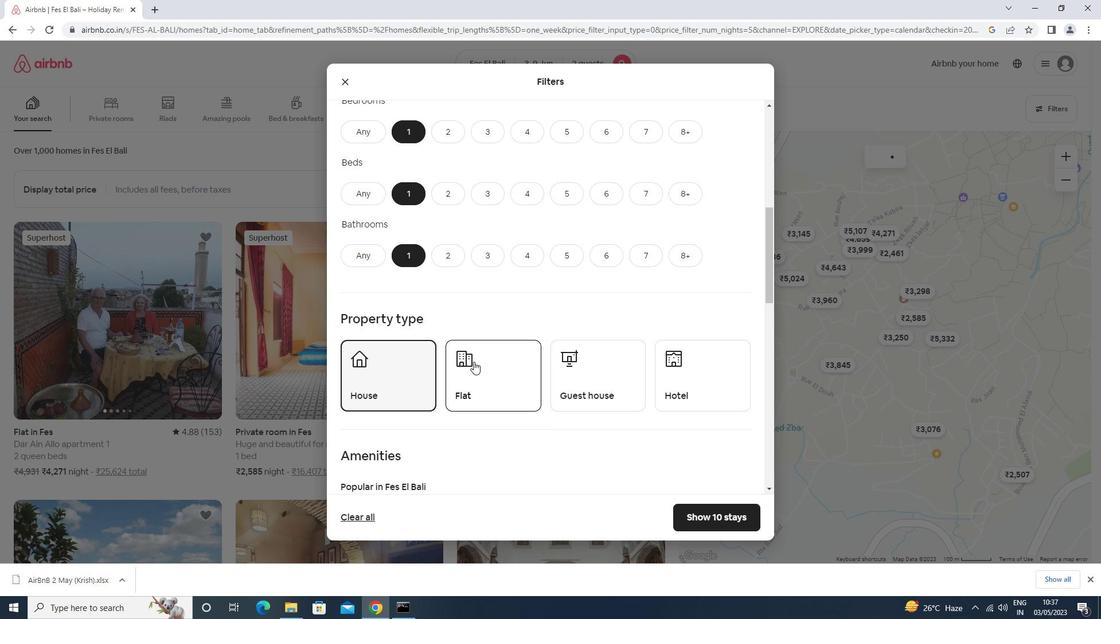 
Action: Mouse moved to (617, 388)
Screenshot: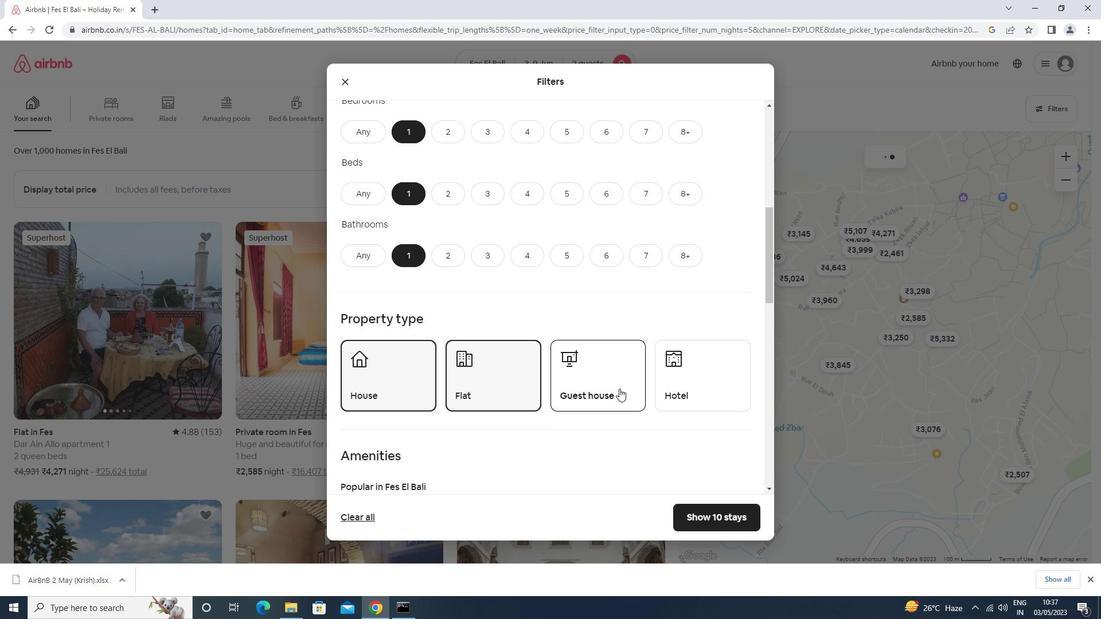 
Action: Mouse pressed left at (617, 388)
Screenshot: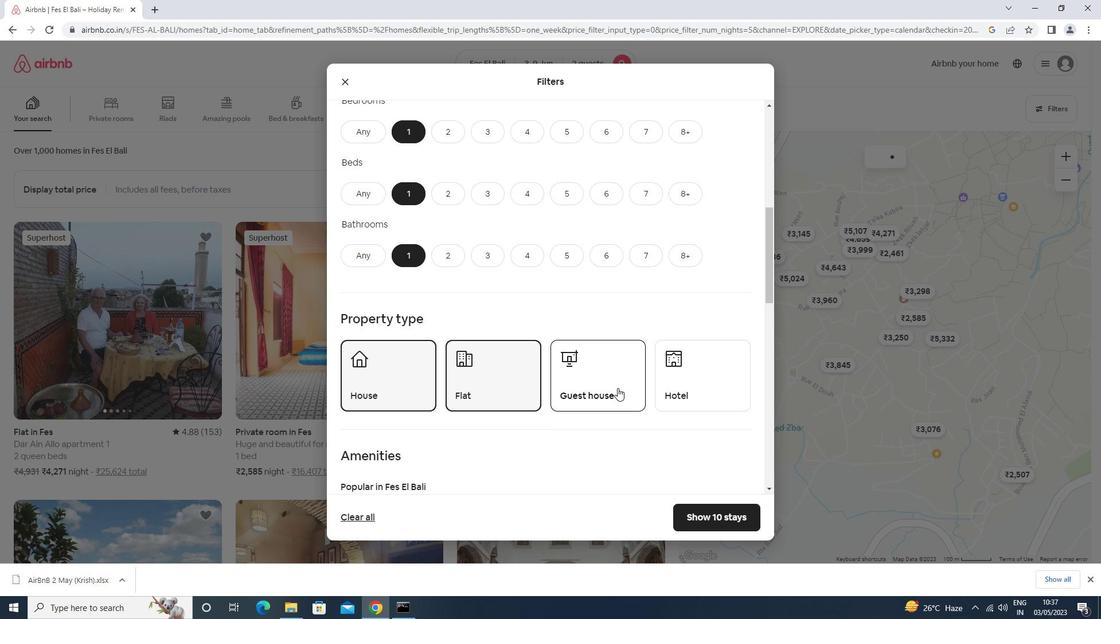 
Action: Mouse moved to (694, 388)
Screenshot: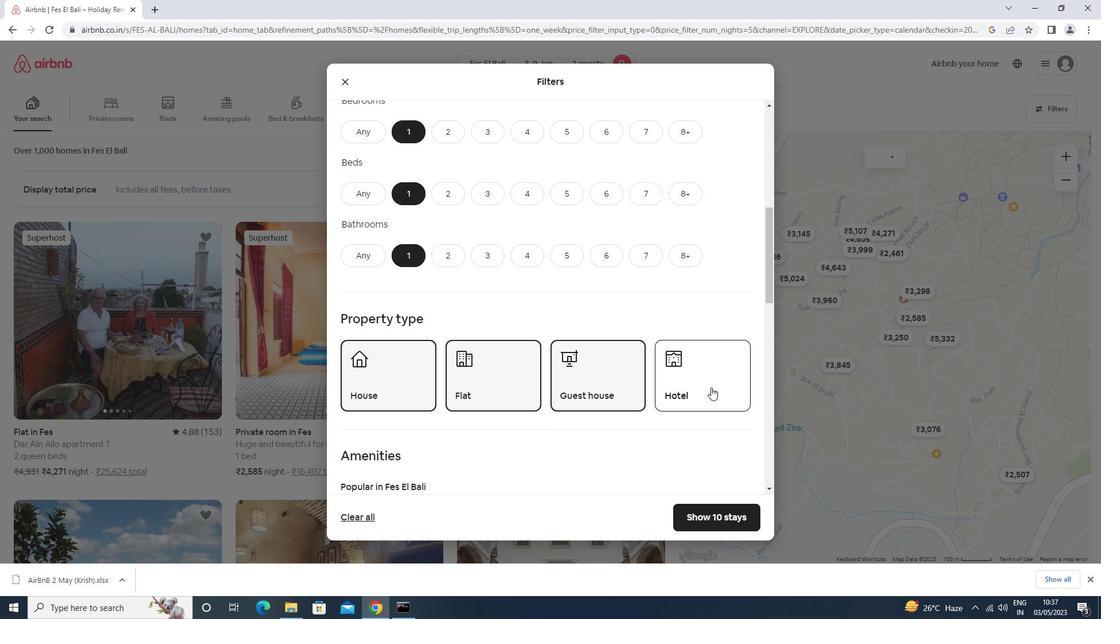 
Action: Mouse pressed left at (694, 388)
Screenshot: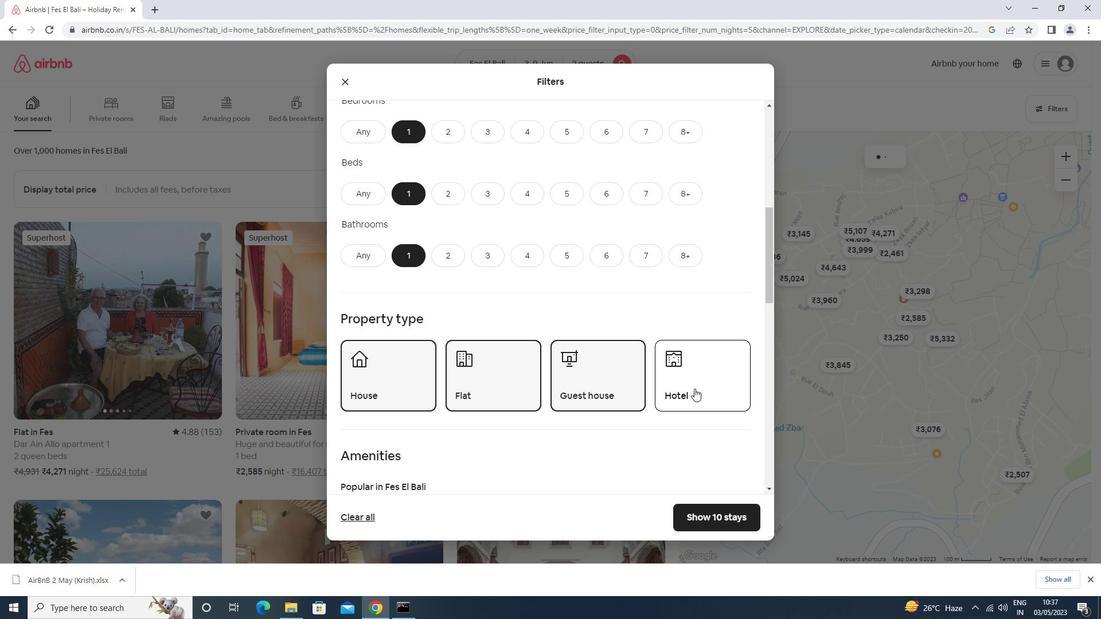 
Action: Mouse moved to (683, 392)
Screenshot: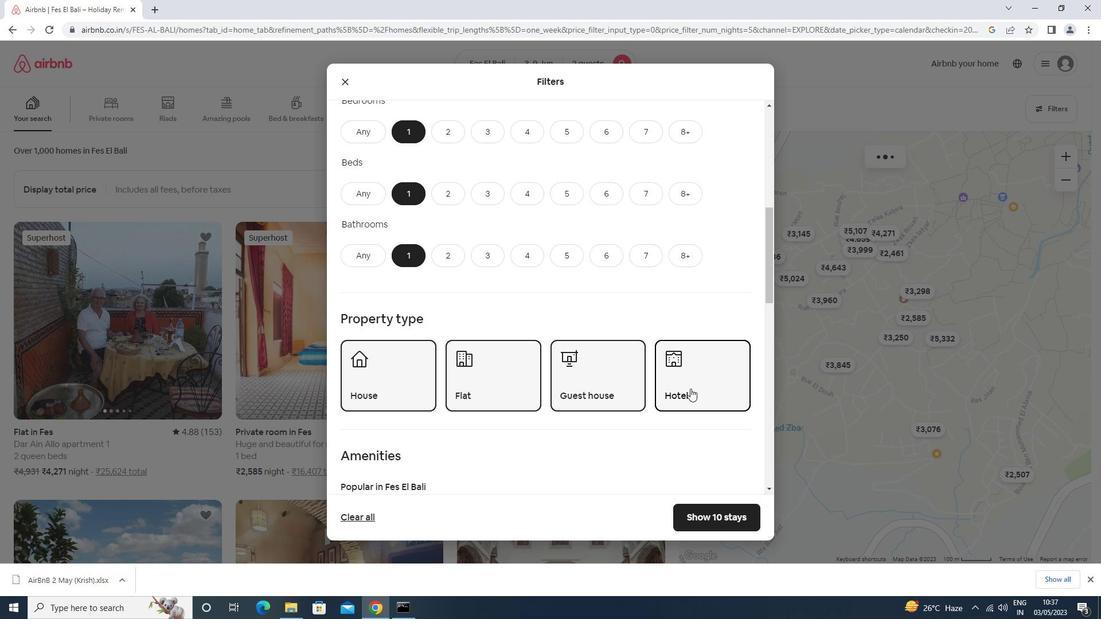 
Action: Mouse scrolled (683, 392) with delta (0, 0)
Screenshot: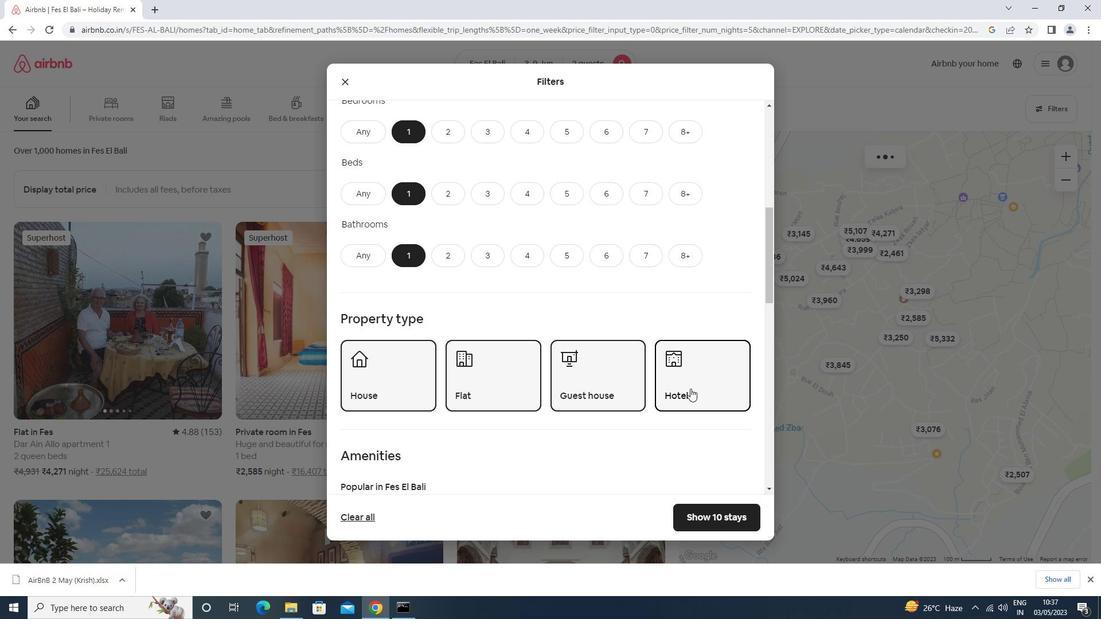 
Action: Mouse moved to (682, 392)
Screenshot: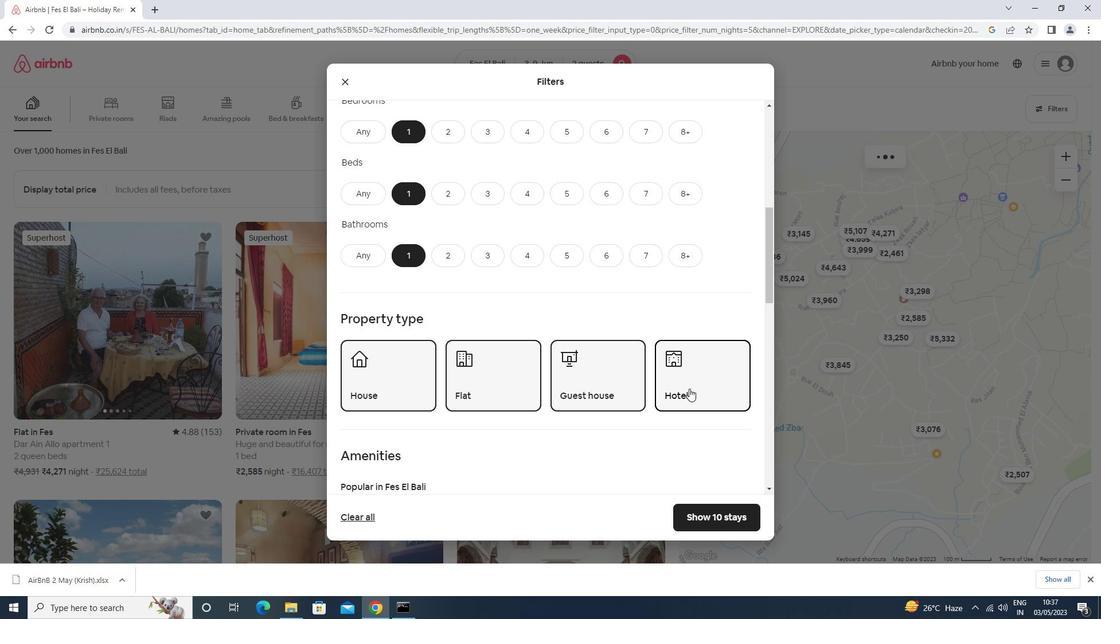
Action: Mouse scrolled (682, 392) with delta (0, 0)
Screenshot: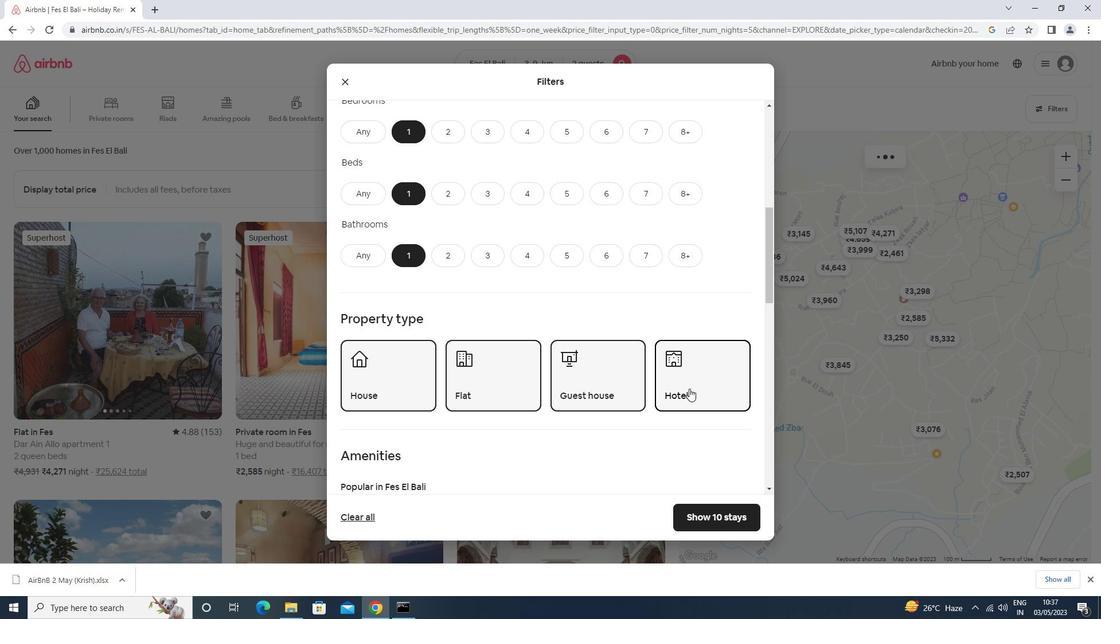 
Action: Mouse moved to (682, 393)
Screenshot: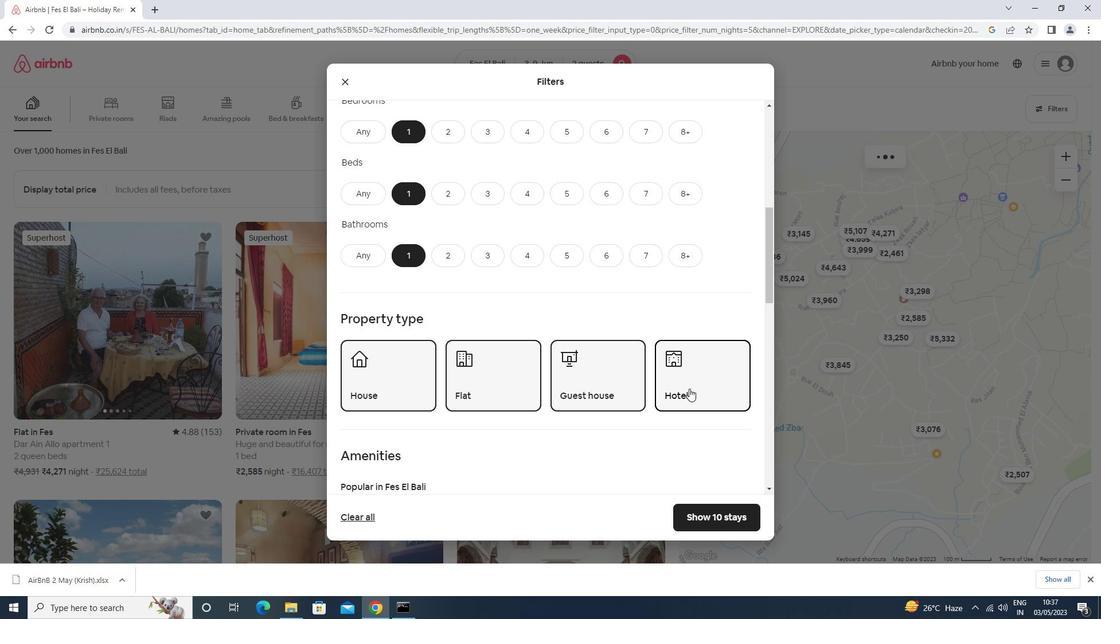 
Action: Mouse scrolled (682, 392) with delta (0, 0)
Screenshot: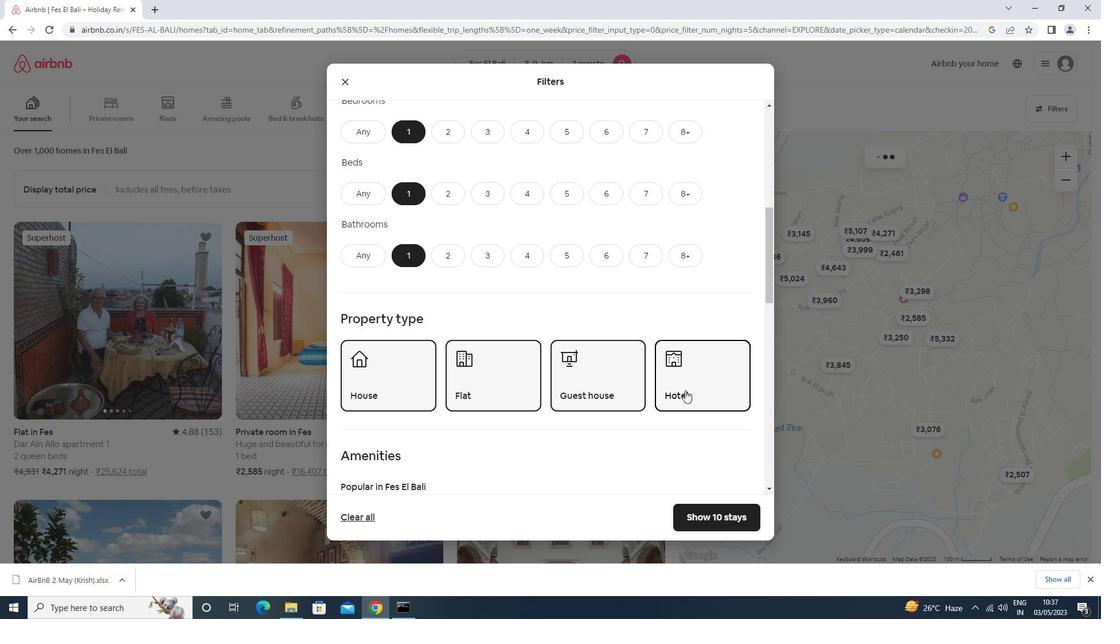
Action: Mouse scrolled (682, 392) with delta (0, 0)
Screenshot: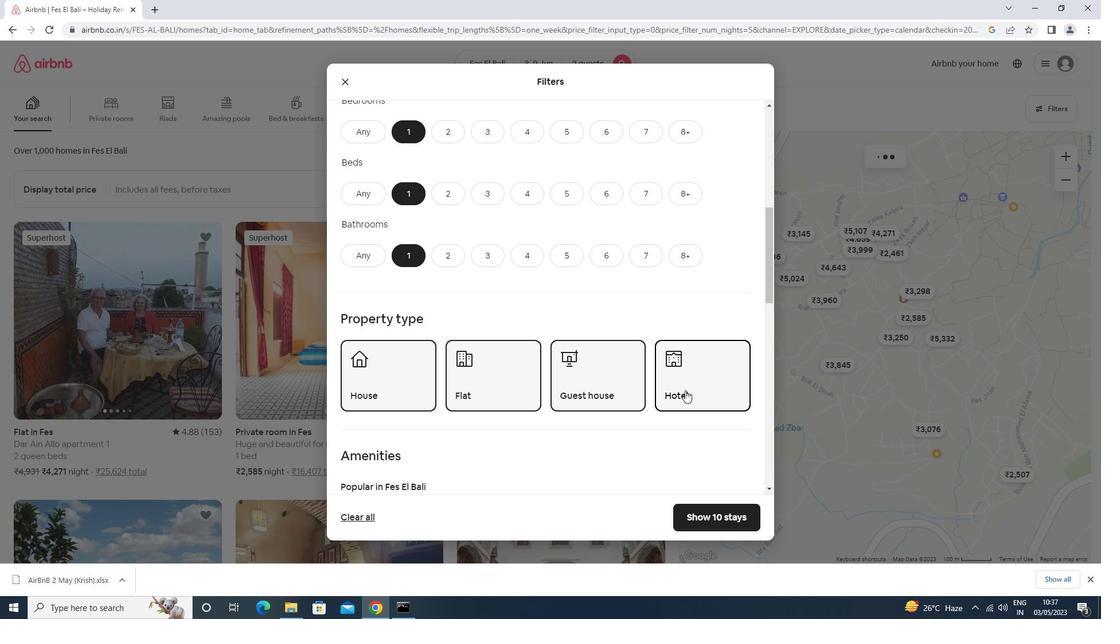 
Action: Mouse scrolled (682, 392) with delta (0, 0)
Screenshot: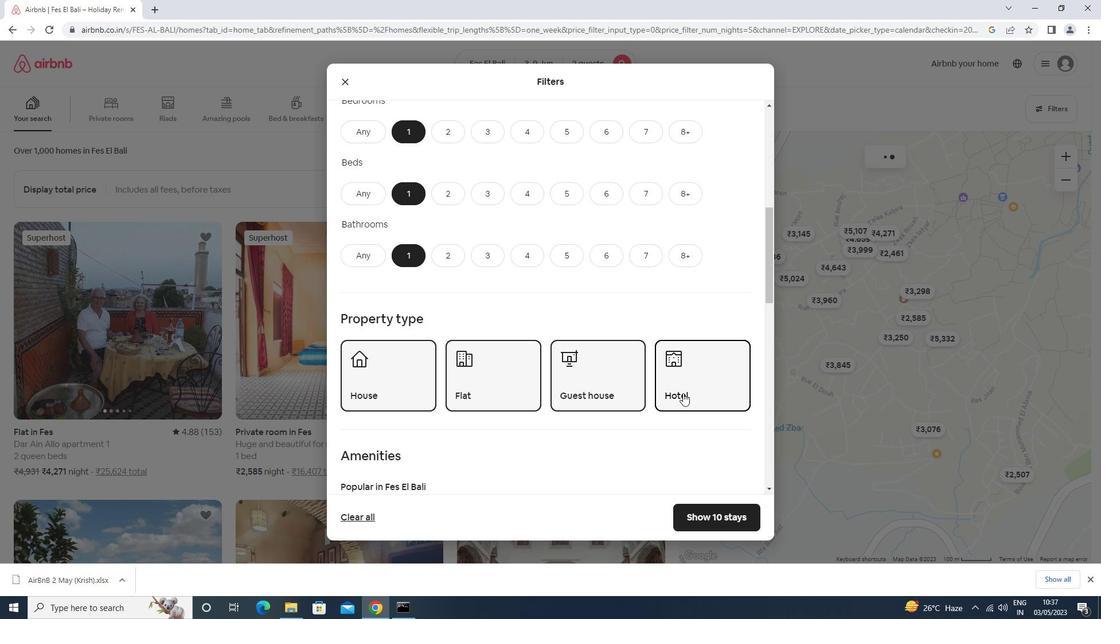 
Action: Mouse moved to (682, 394)
Screenshot: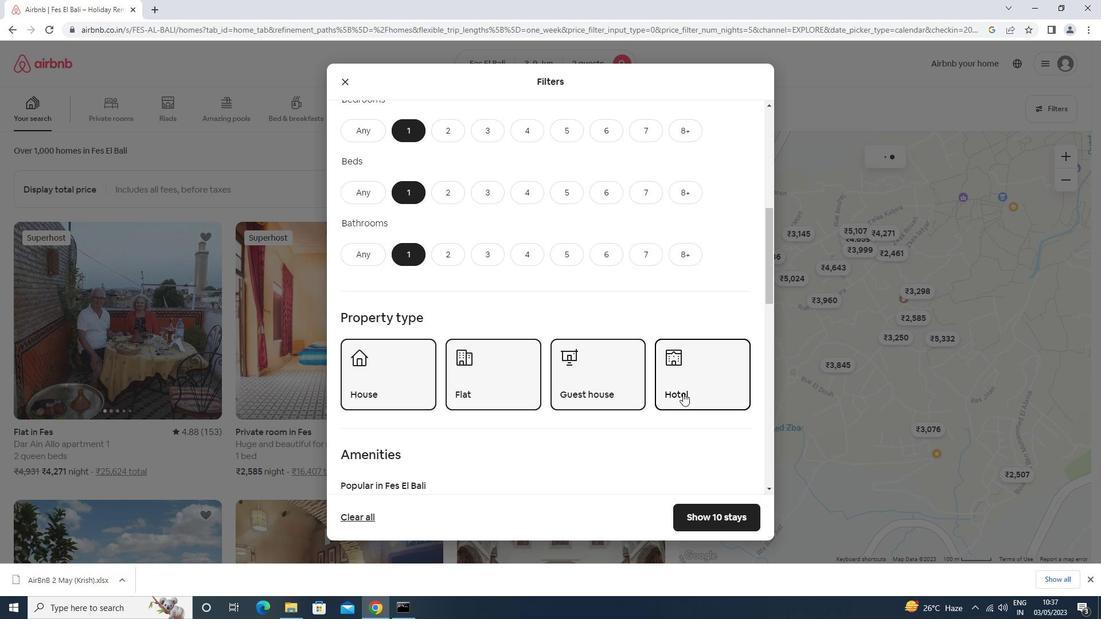 
Action: Mouse scrolled (682, 393) with delta (0, 0)
Screenshot: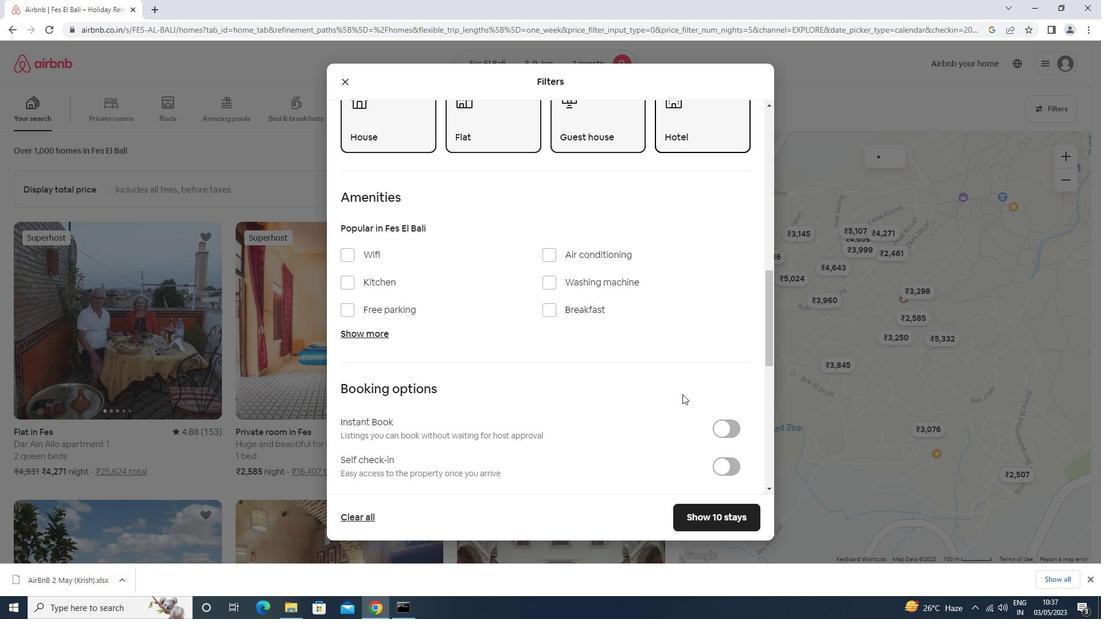 
Action: Mouse scrolled (682, 393) with delta (0, 0)
Screenshot: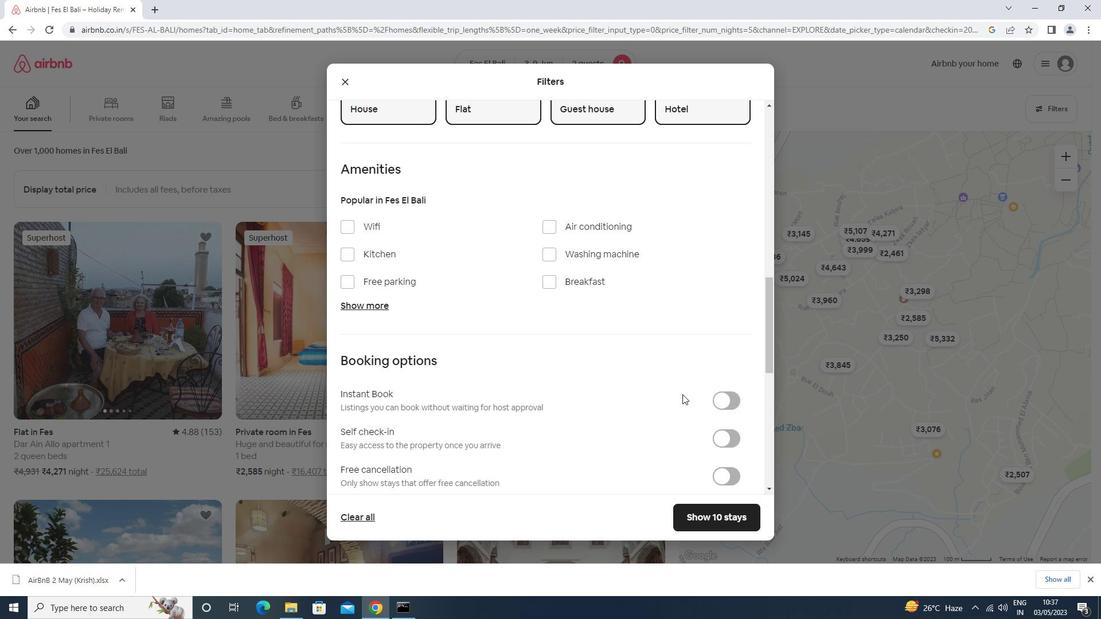 
Action: Mouse scrolled (682, 393) with delta (0, 0)
Screenshot: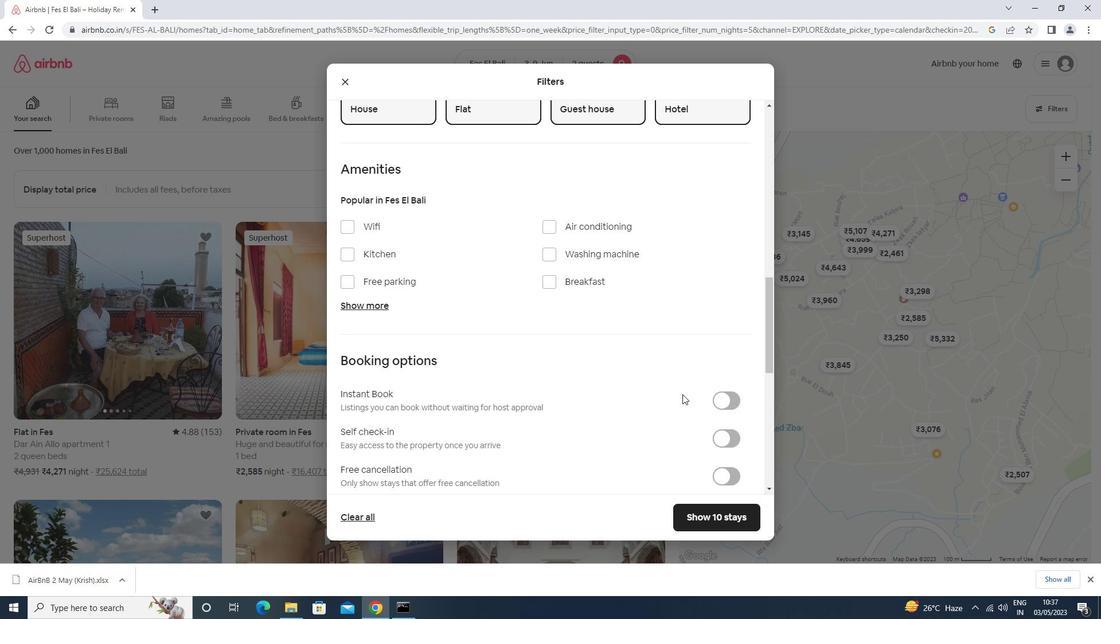 
Action: Mouse scrolled (682, 393) with delta (0, 0)
Screenshot: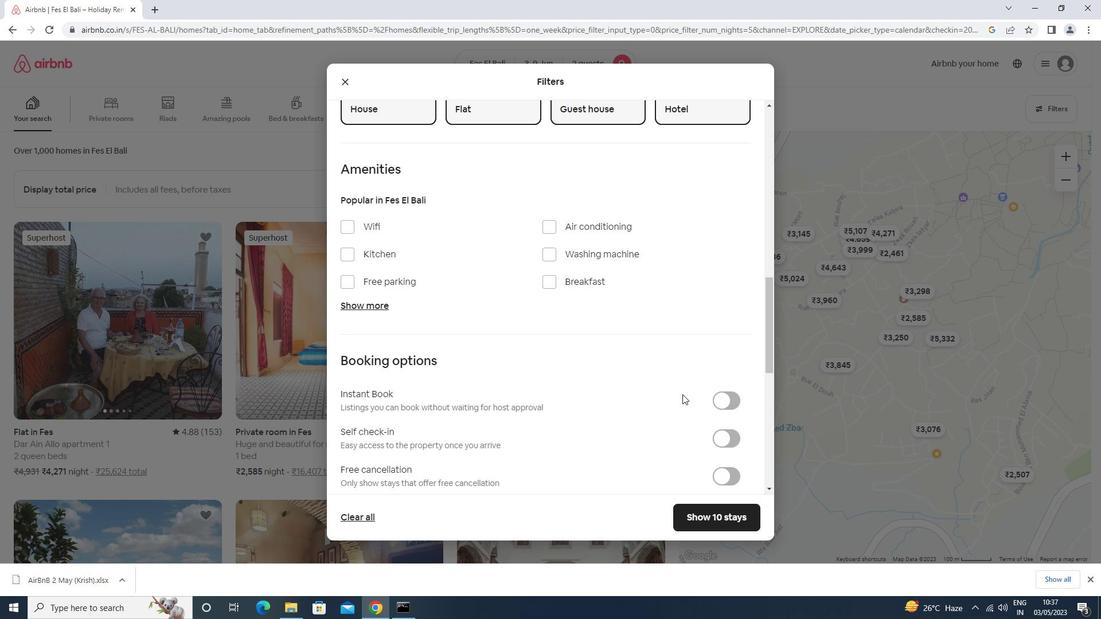 
Action: Mouse moved to (720, 213)
Screenshot: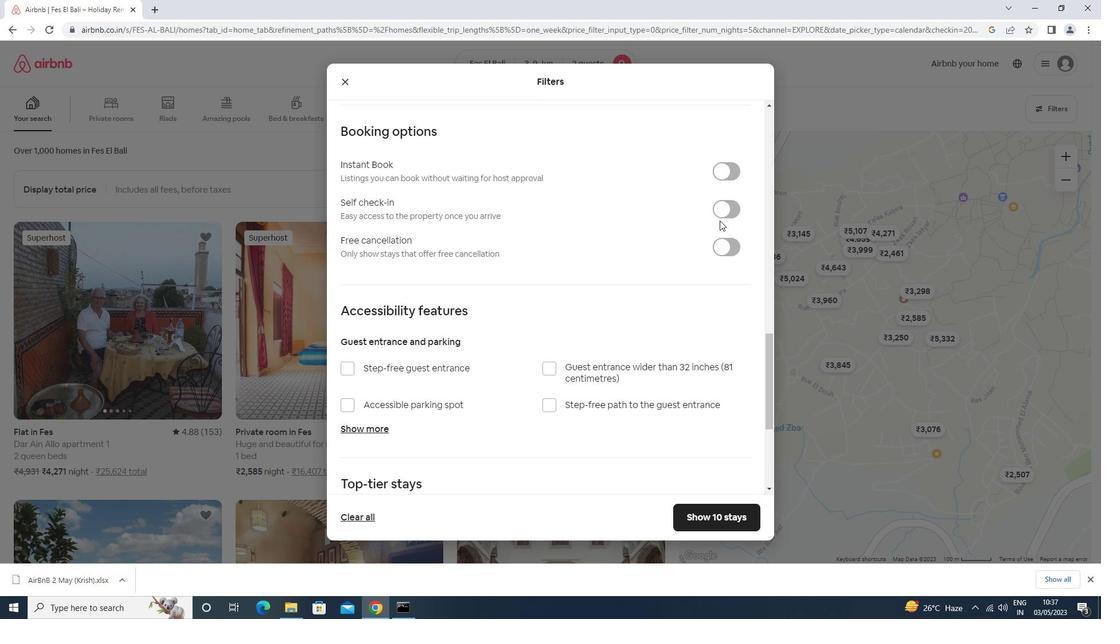 
Action: Mouse pressed left at (720, 213)
Screenshot: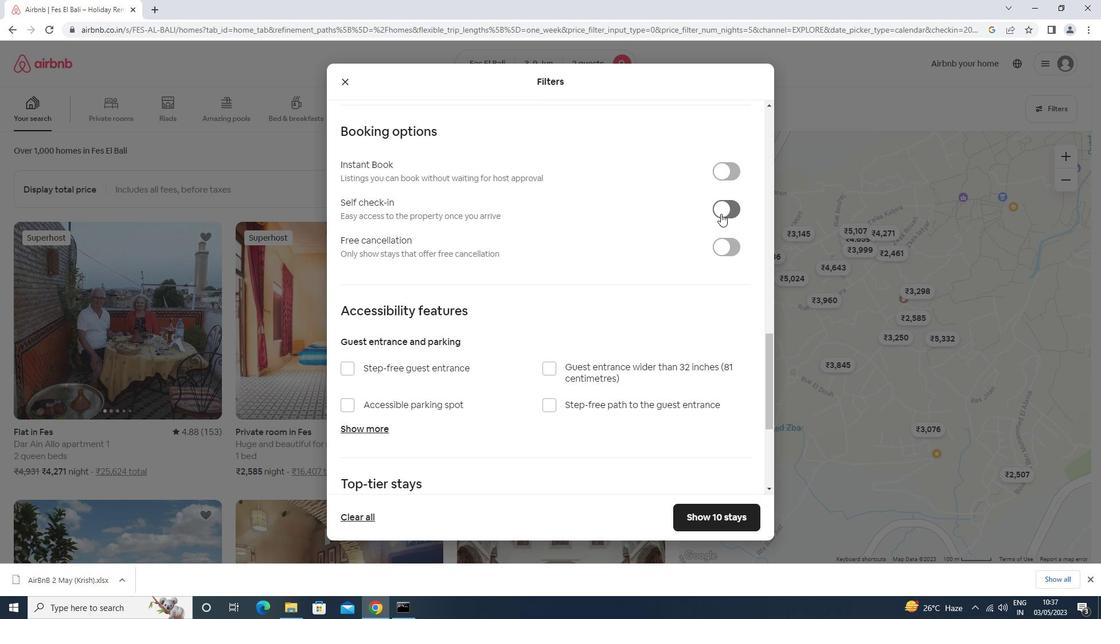 
Action: Mouse moved to (687, 272)
Screenshot: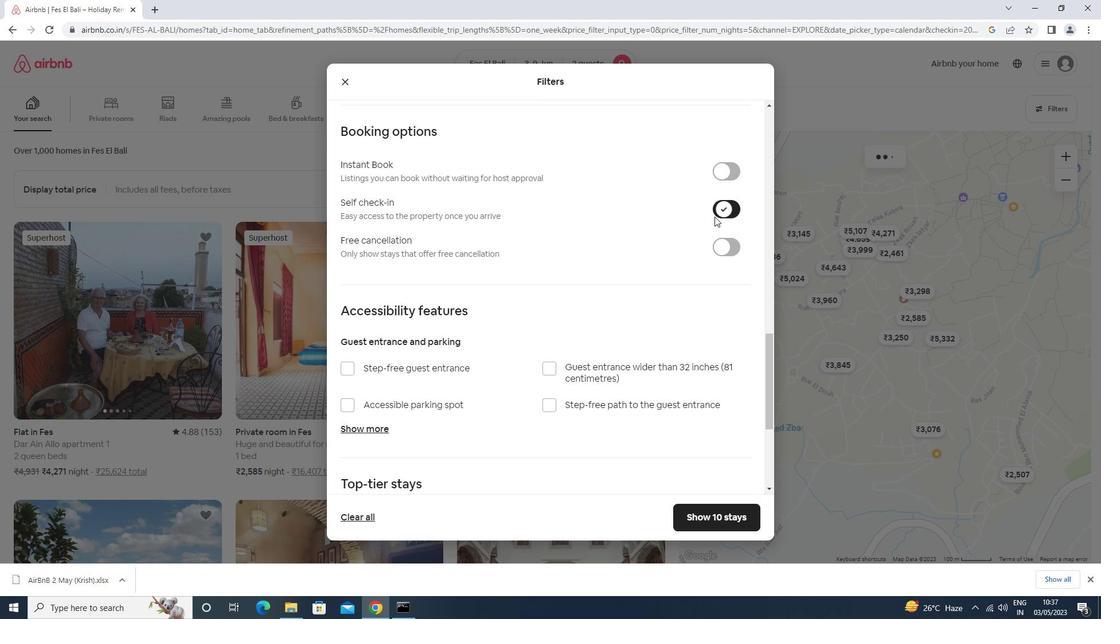 
Action: Mouse scrolled (687, 271) with delta (0, 0)
Screenshot: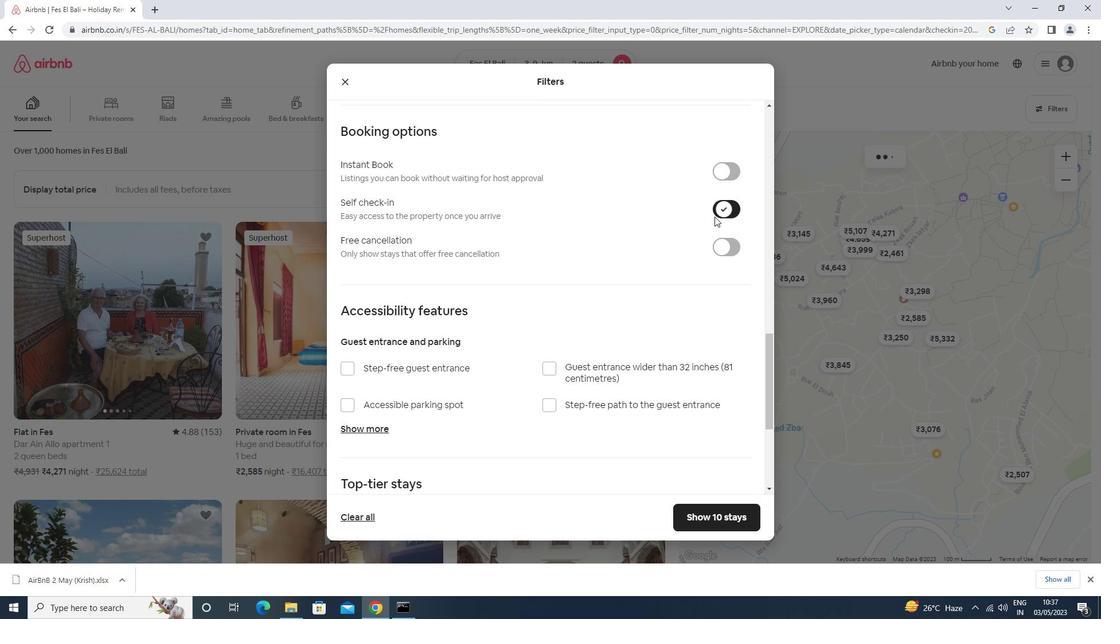 
Action: Mouse moved to (680, 287)
Screenshot: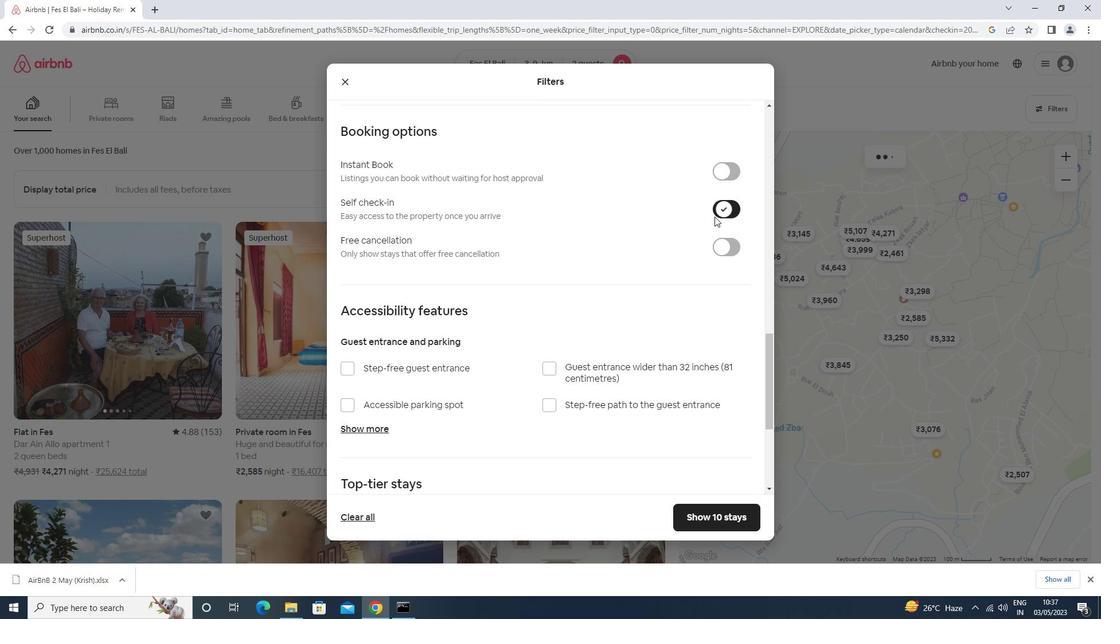 
Action: Mouse scrolled (680, 286) with delta (0, 0)
Screenshot: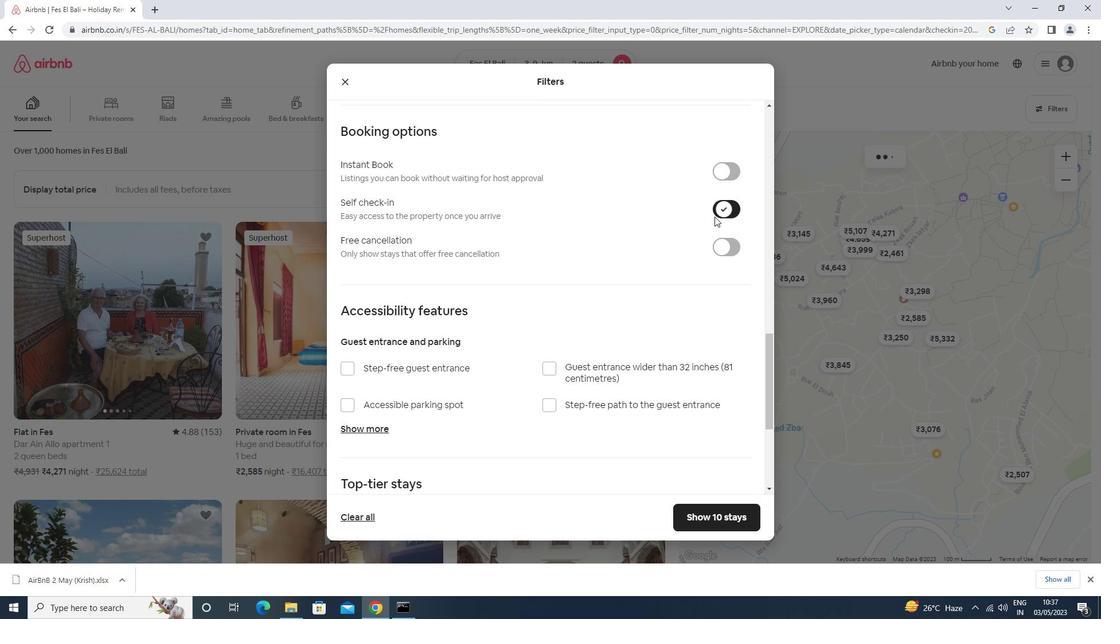 
Action: Mouse moved to (676, 294)
Screenshot: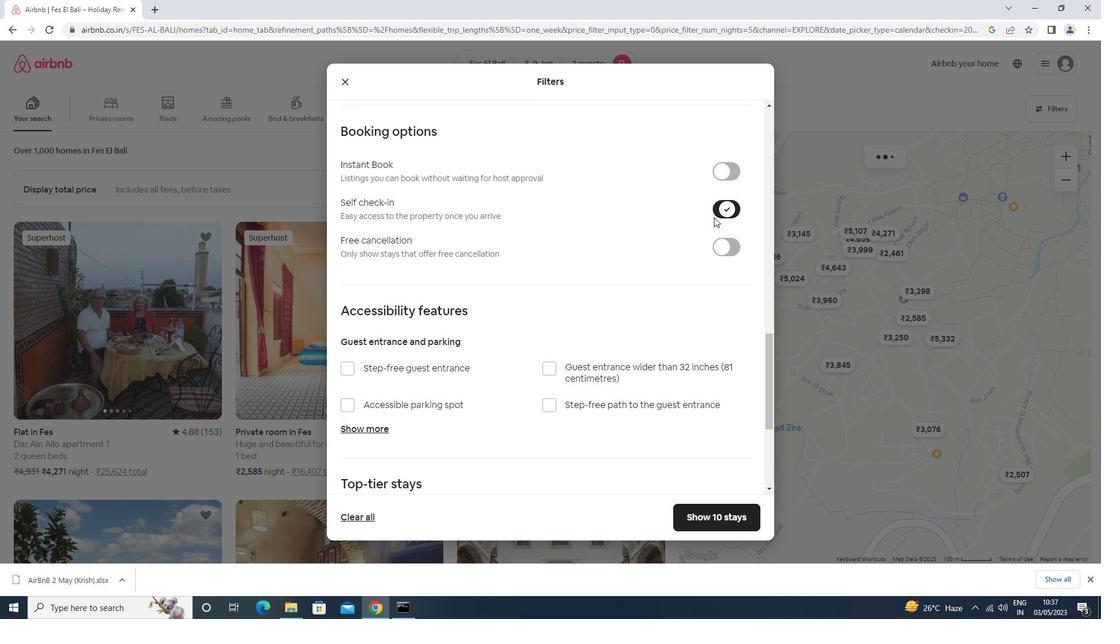 
Action: Mouse scrolled (676, 293) with delta (0, 0)
Screenshot: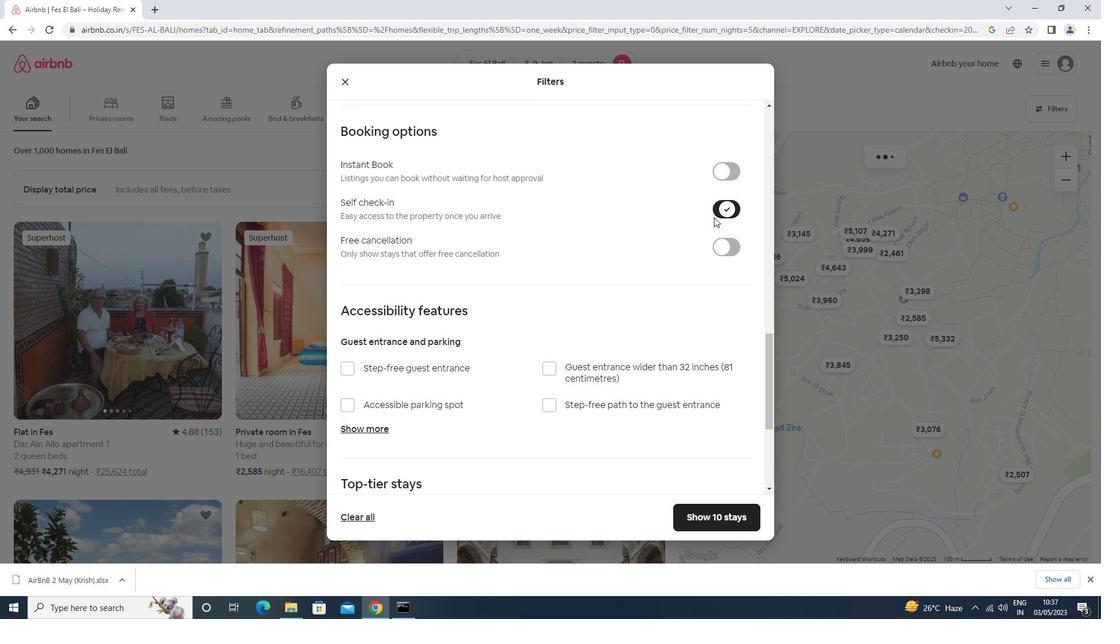 
Action: Mouse moved to (676, 294)
Screenshot: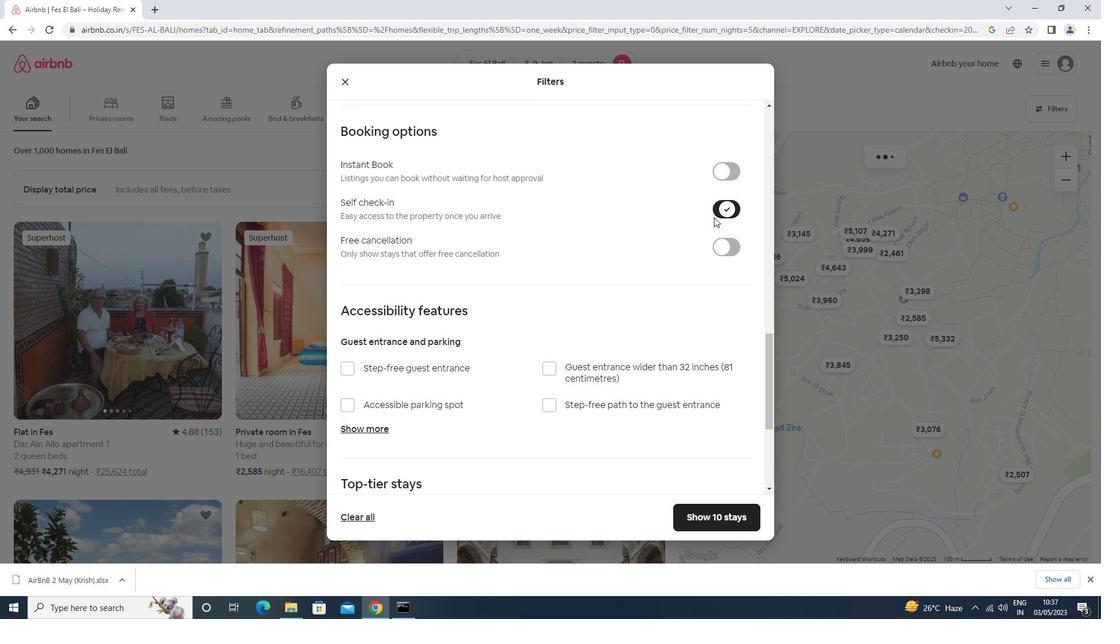 
Action: Mouse scrolled (676, 294) with delta (0, 0)
Screenshot: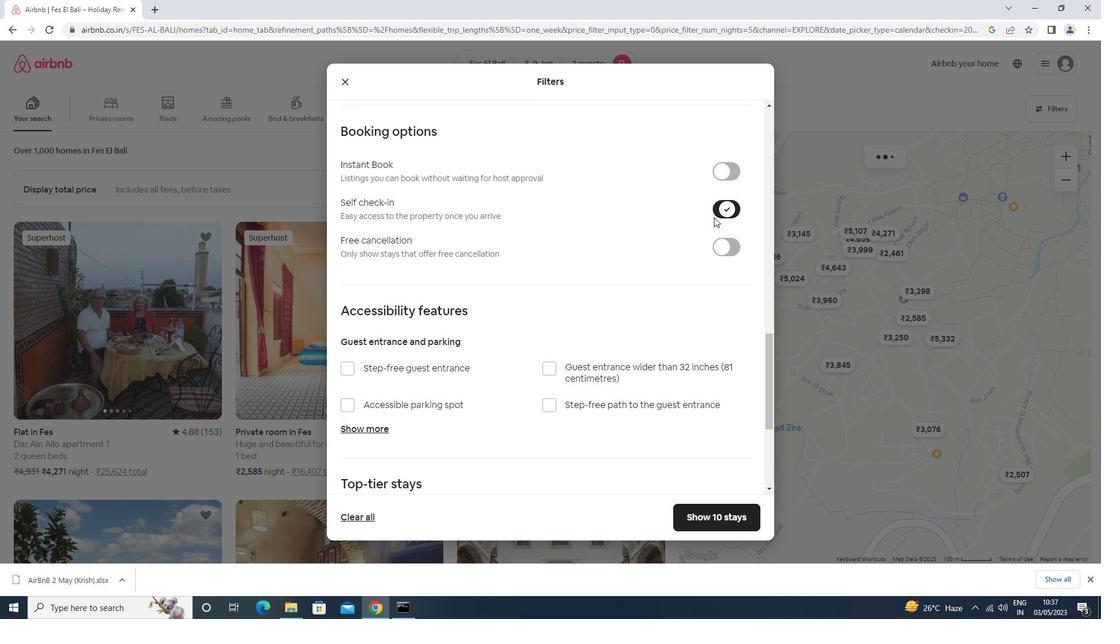 
Action: Mouse moved to (676, 295)
Screenshot: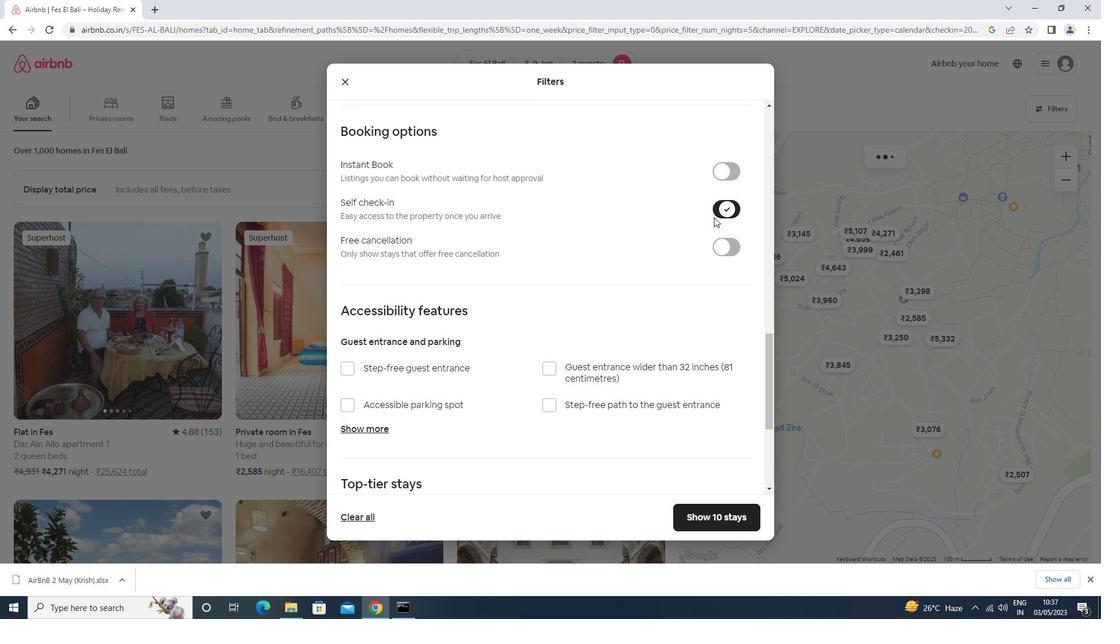 
Action: Mouse scrolled (676, 294) with delta (0, 0)
Screenshot: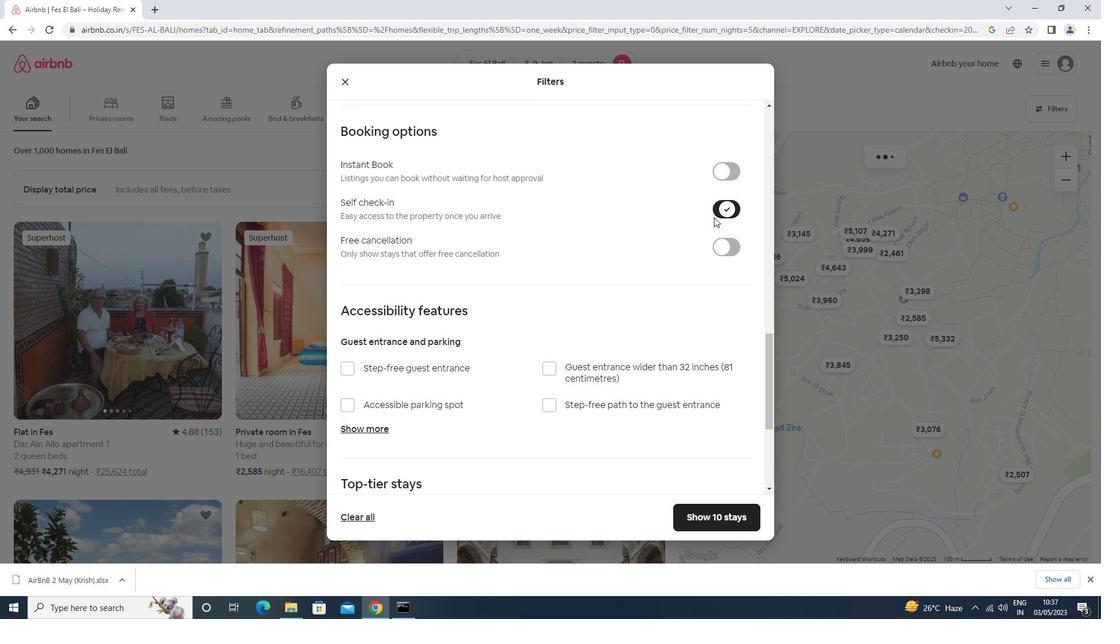 
Action: Mouse moved to (674, 297)
Screenshot: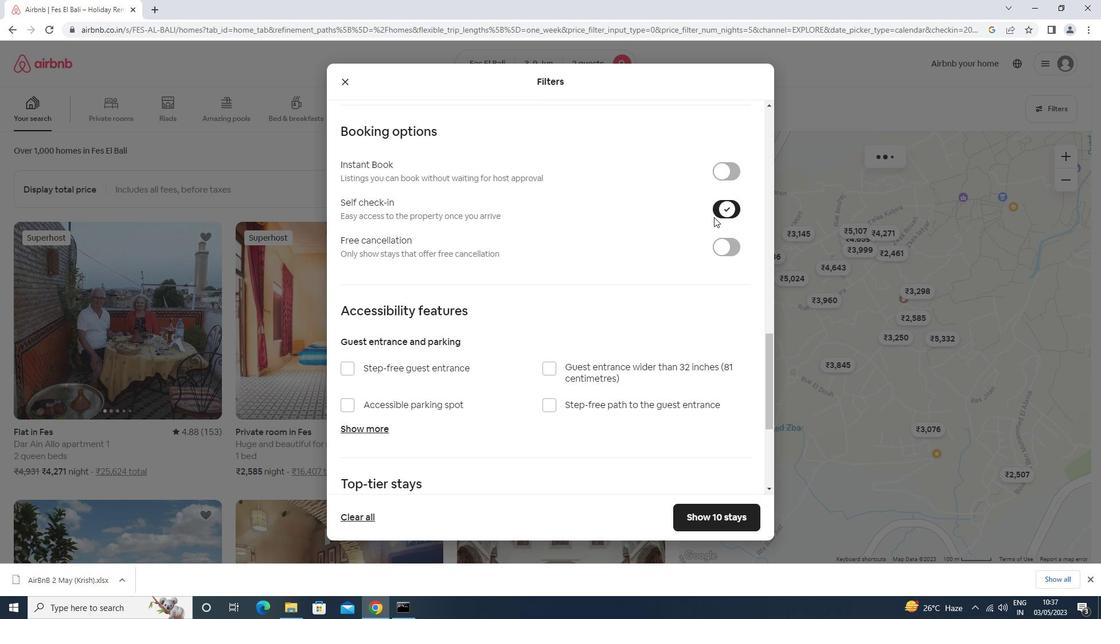 
Action: Mouse scrolled (674, 296) with delta (0, 0)
Screenshot: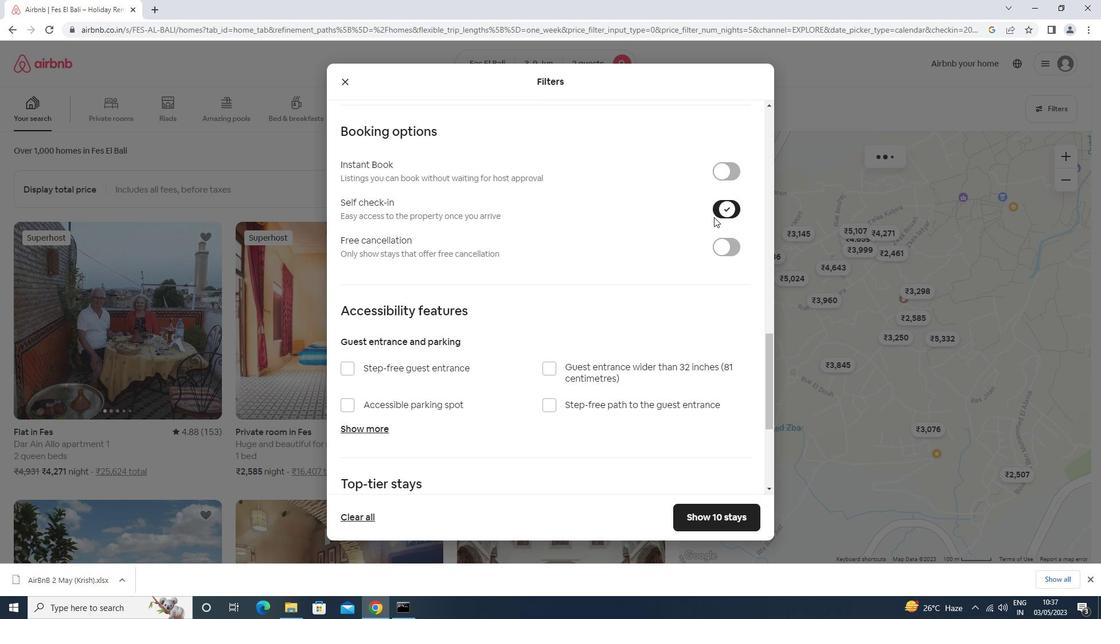 
Action: Mouse moved to (636, 339)
Screenshot: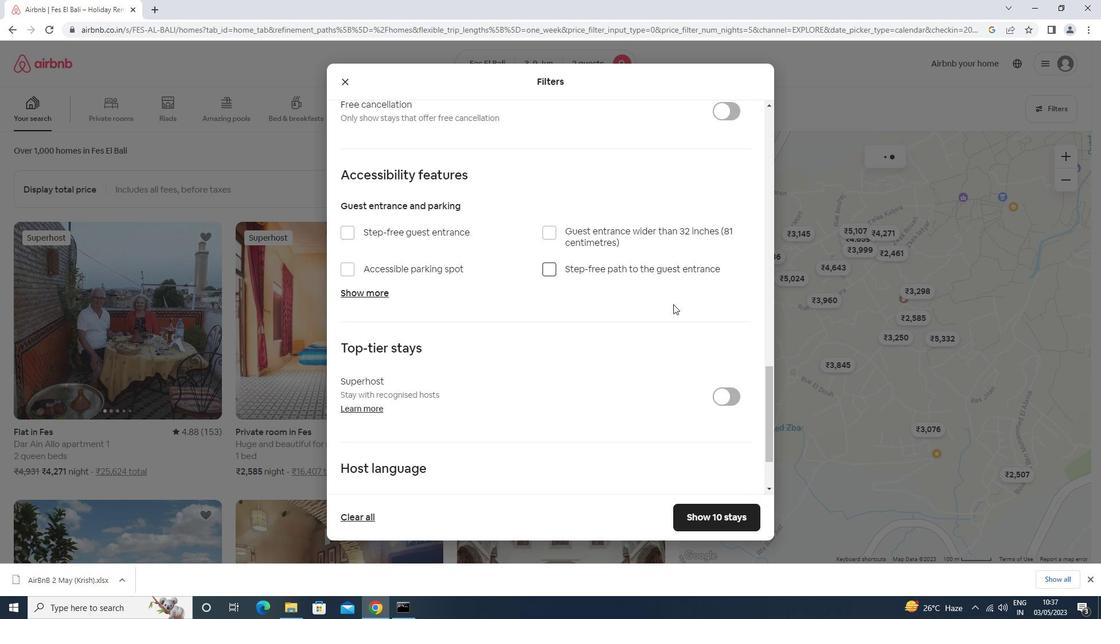 
Action: Mouse scrolled (636, 338) with delta (0, 0)
Screenshot: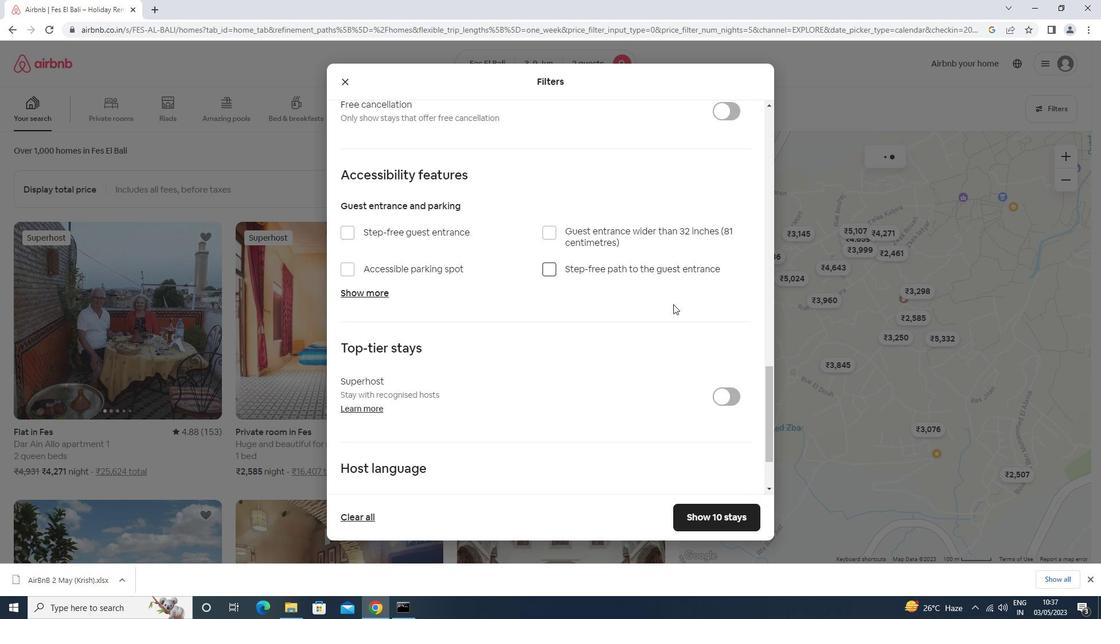 
Action: Mouse moved to (629, 345)
Screenshot: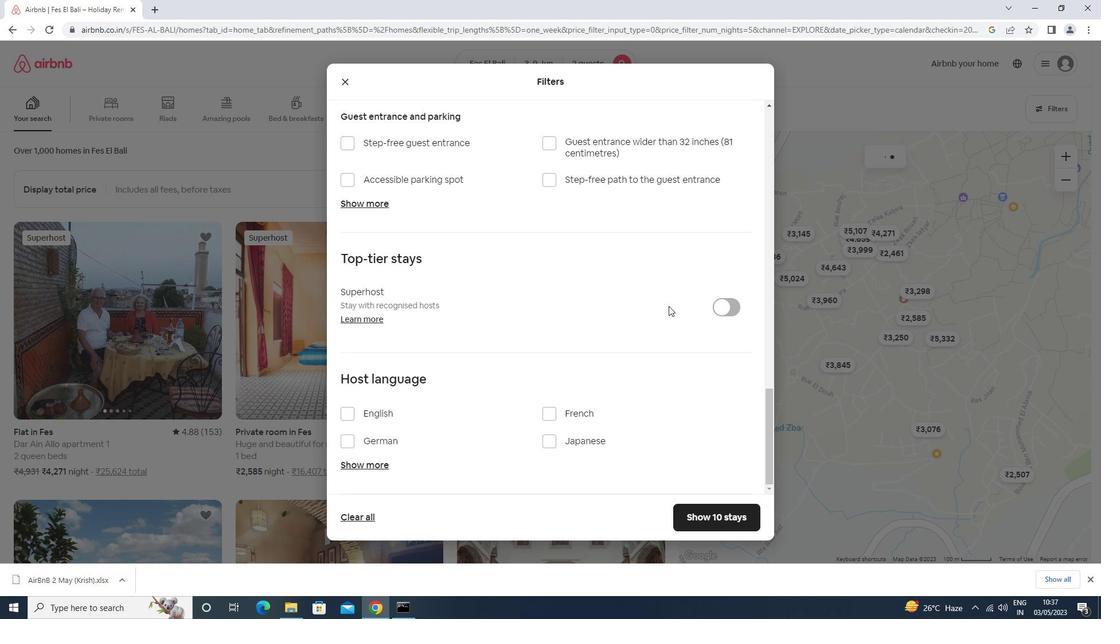 
Action: Mouse scrolled (629, 345) with delta (0, 0)
Screenshot: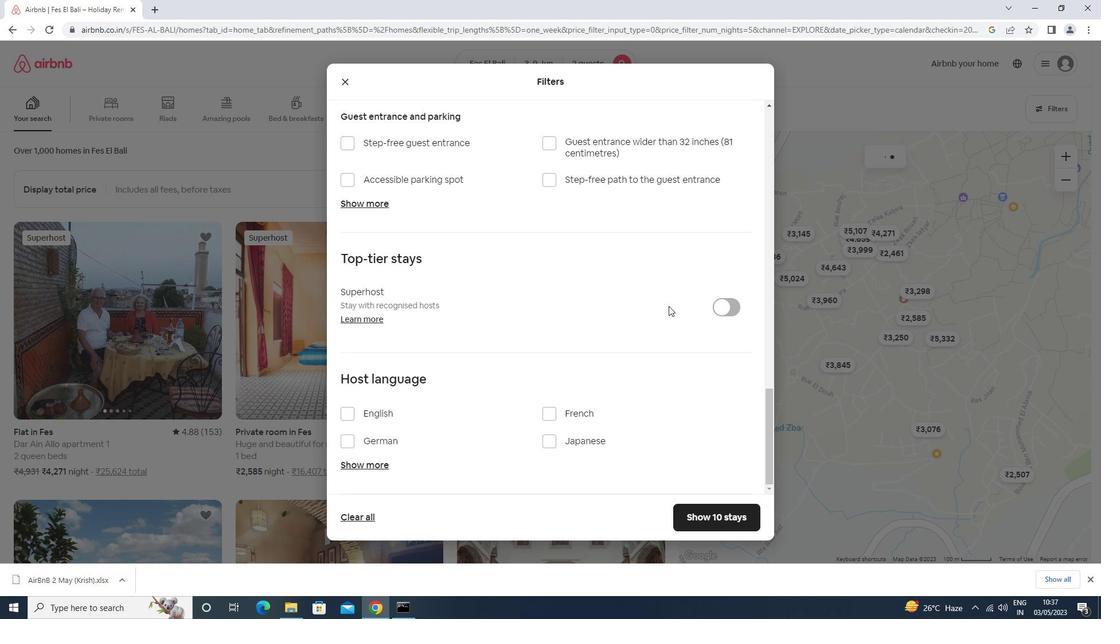 
Action: Mouse moved to (625, 349)
Screenshot: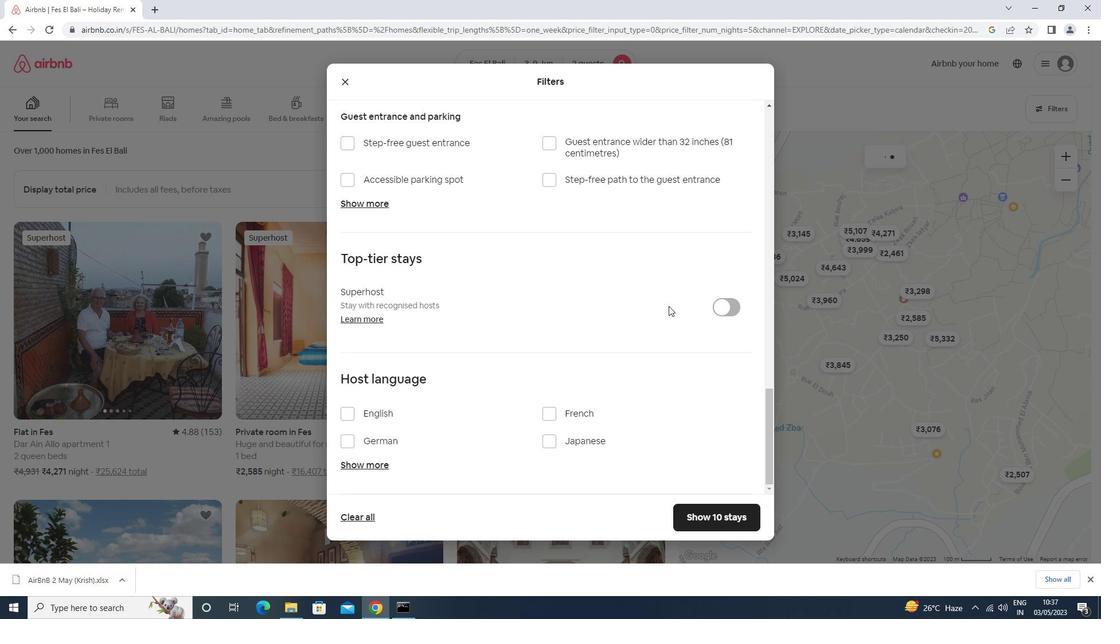 
Action: Mouse scrolled (625, 348) with delta (0, 0)
Screenshot: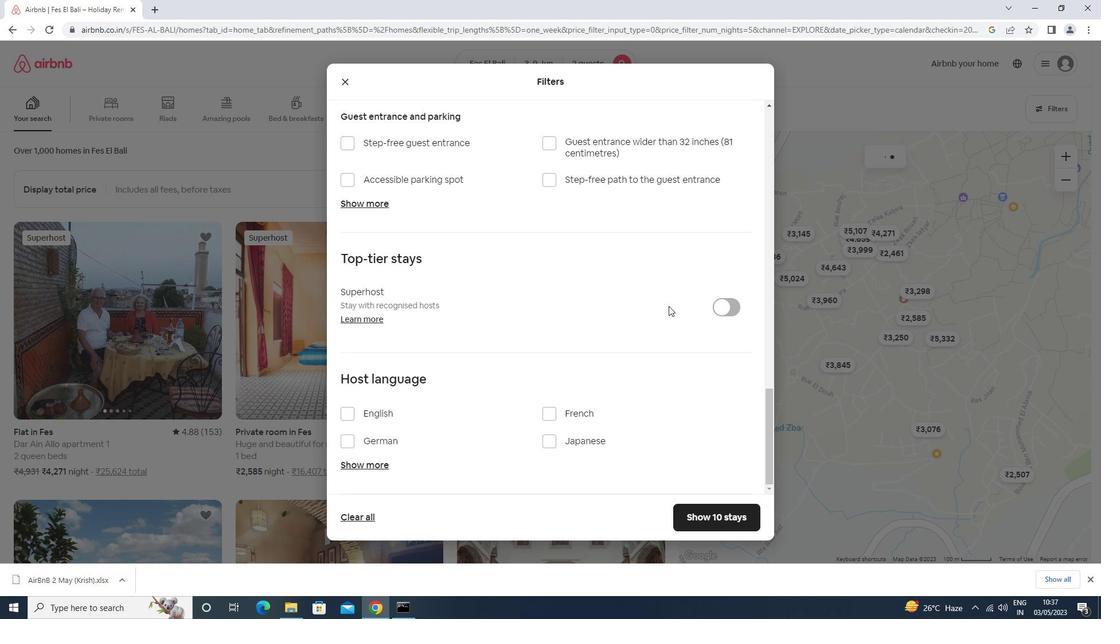 
Action: Mouse moved to (624, 350)
Screenshot: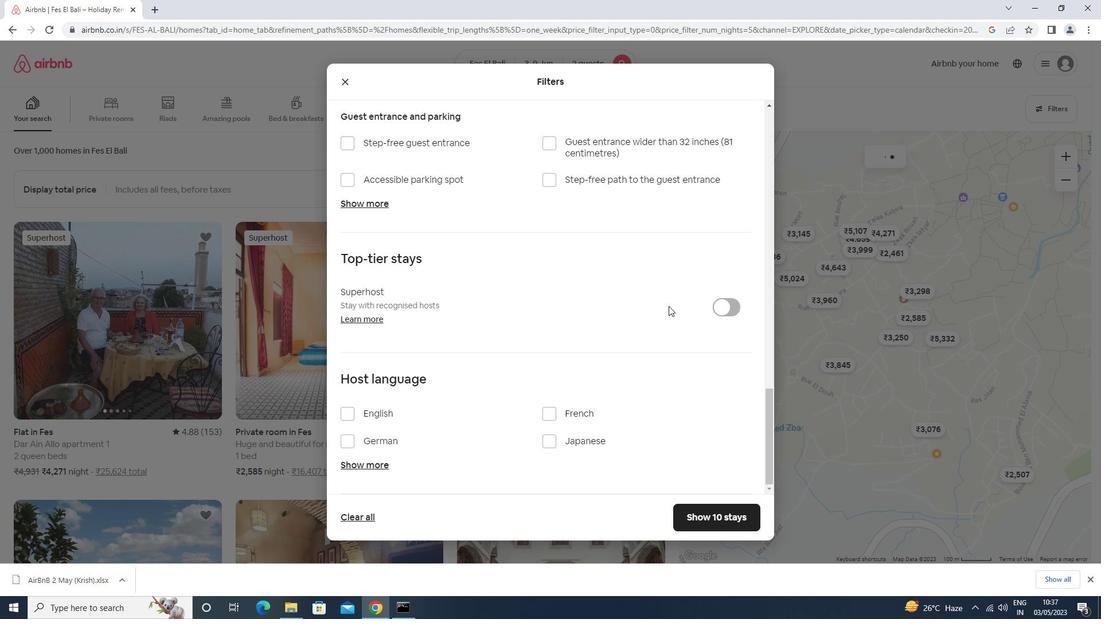 
Action: Mouse scrolled (624, 350) with delta (0, 0)
Screenshot: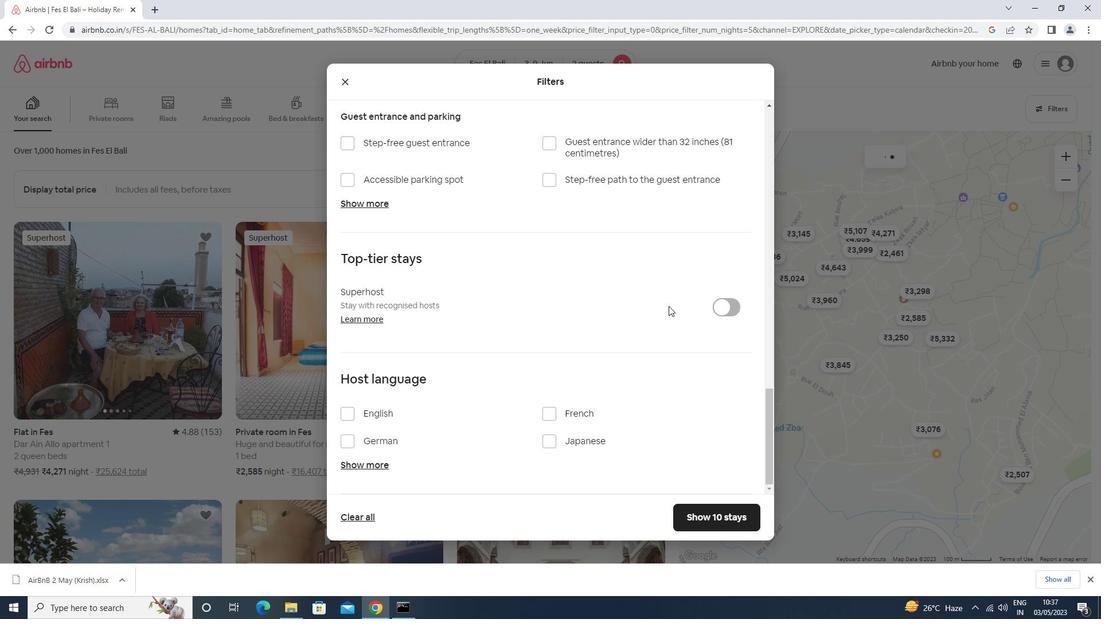 
Action: Mouse moved to (623, 350)
Screenshot: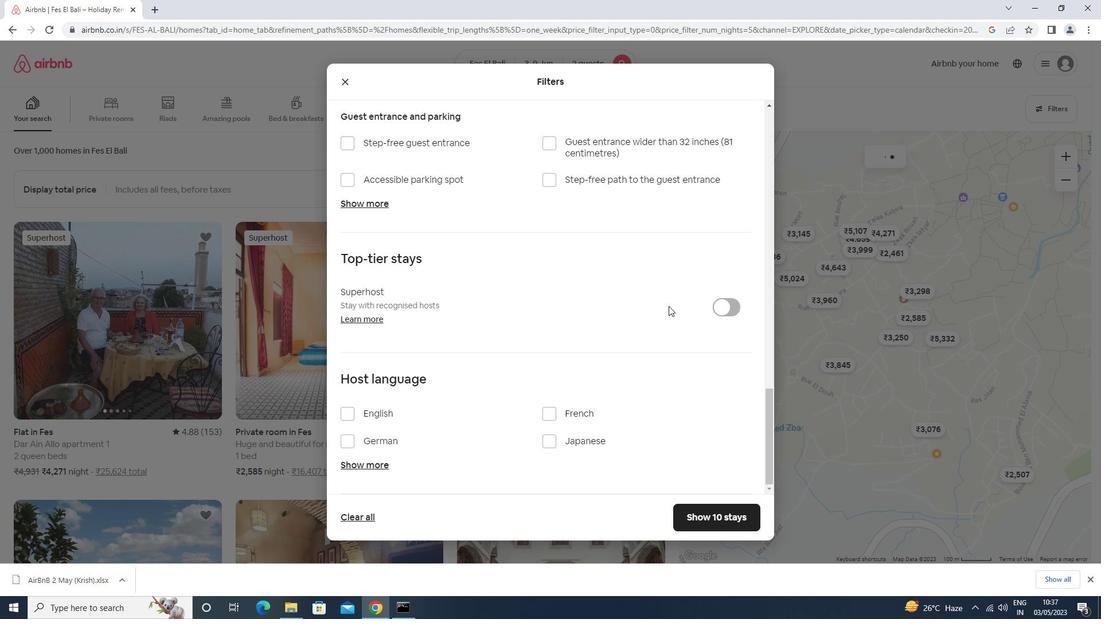 
Action: Mouse scrolled (623, 350) with delta (0, 0)
Screenshot: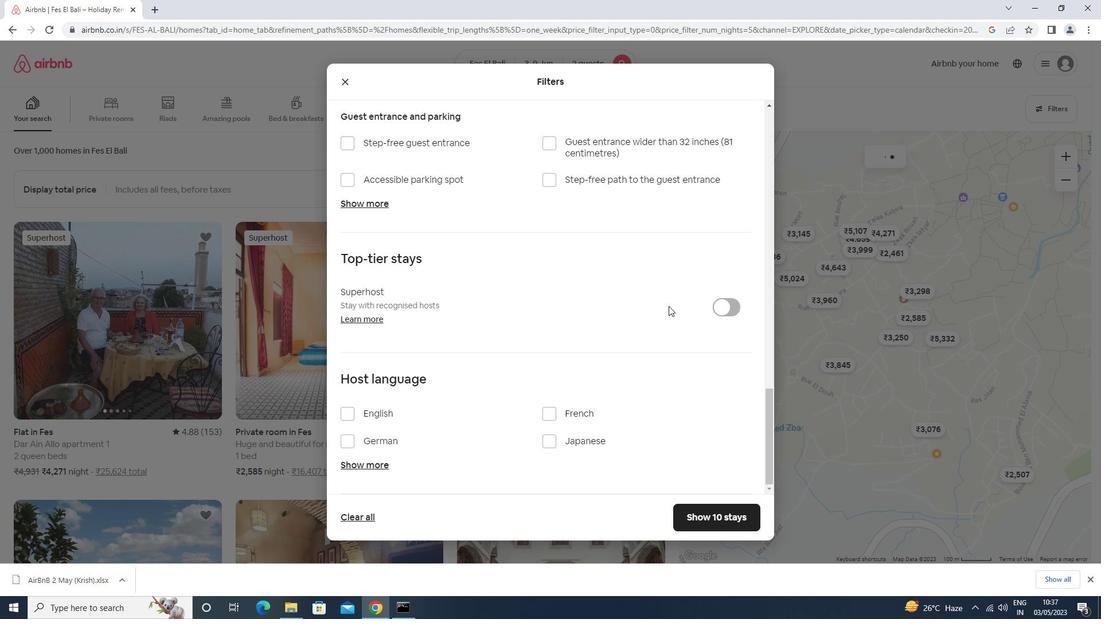 
Action: Mouse moved to (622, 350)
Screenshot: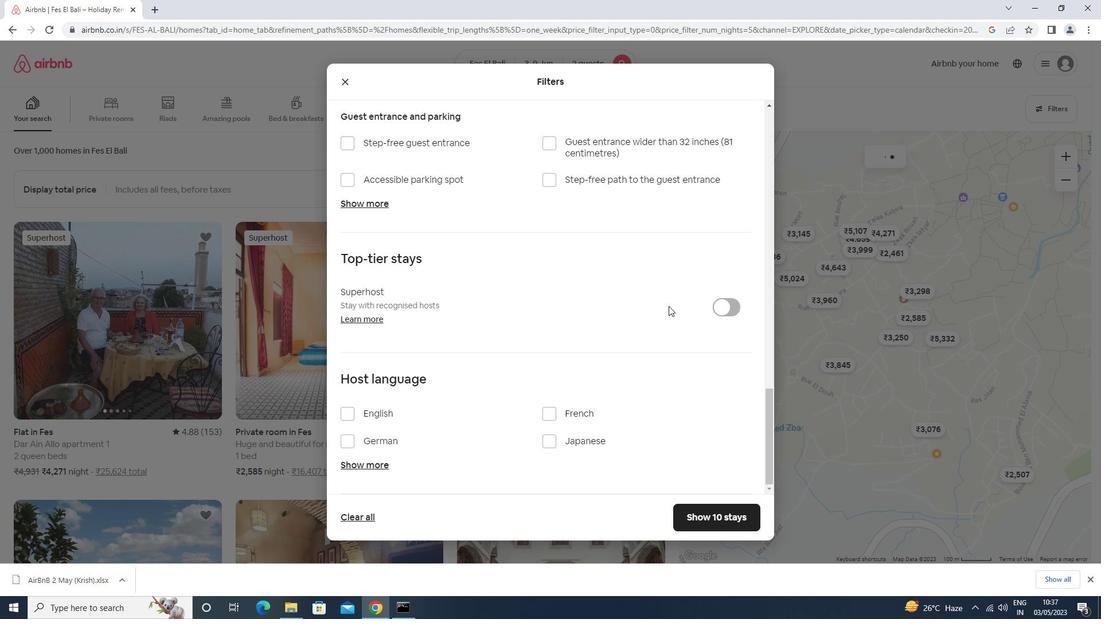 
Action: Mouse scrolled (622, 350) with delta (0, 0)
Screenshot: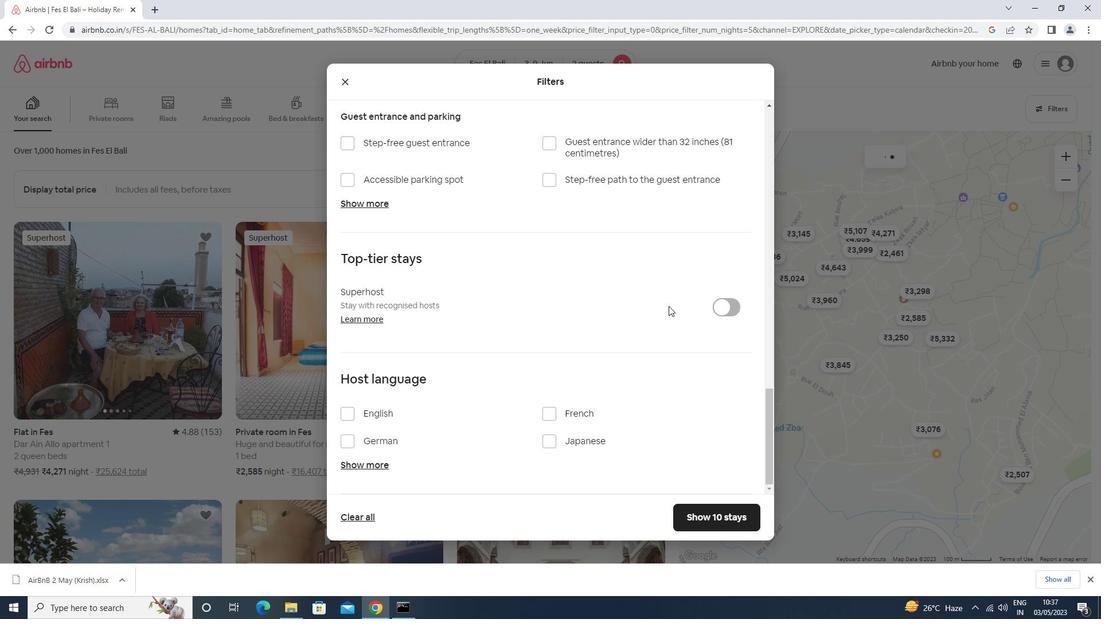 
Action: Mouse moved to (381, 413)
Screenshot: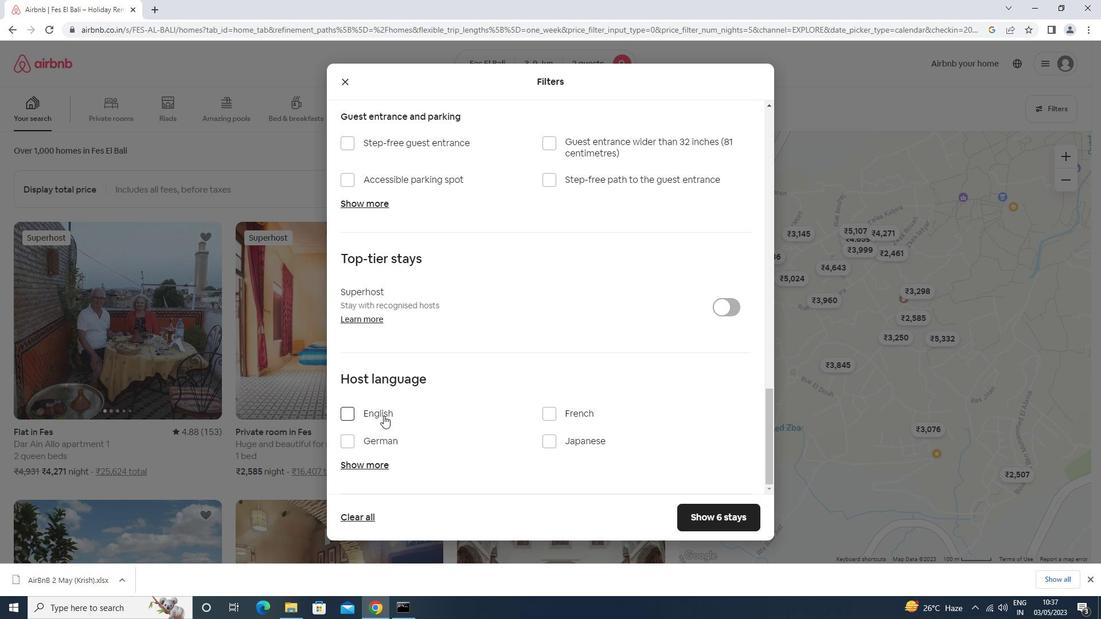 
Action: Mouse pressed left at (381, 413)
Screenshot: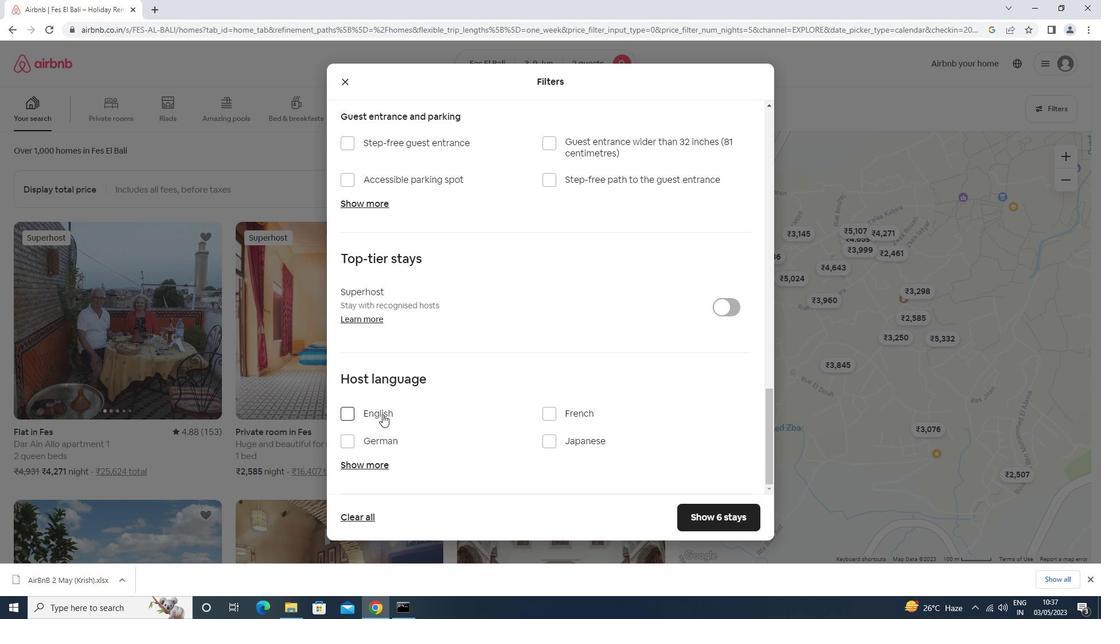 
Action: Mouse moved to (715, 520)
Screenshot: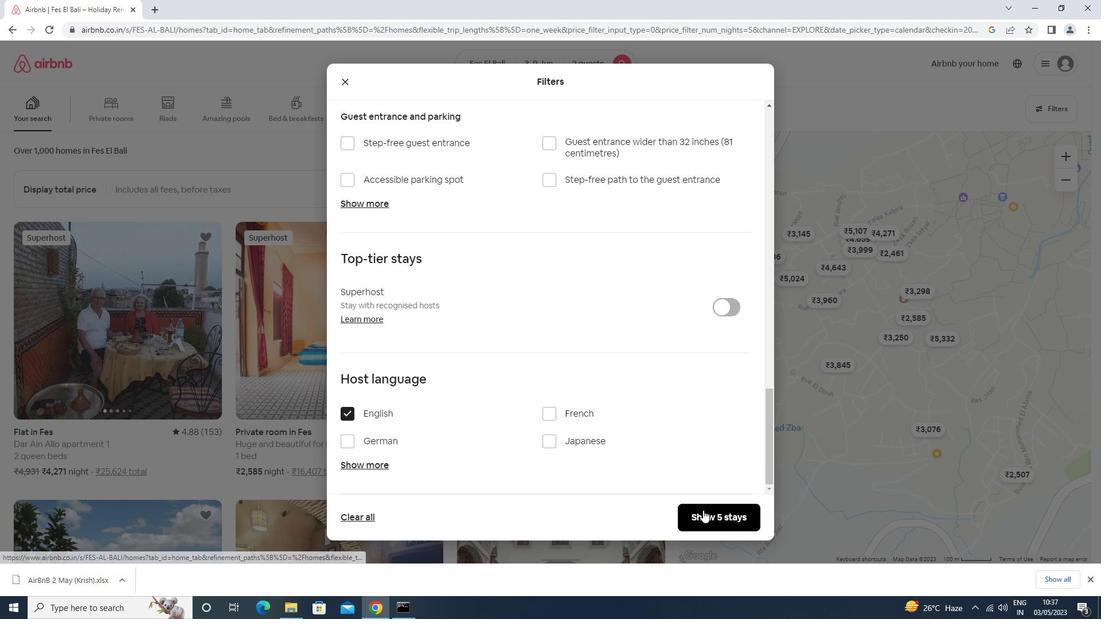 
Action: Mouse pressed left at (715, 520)
Screenshot: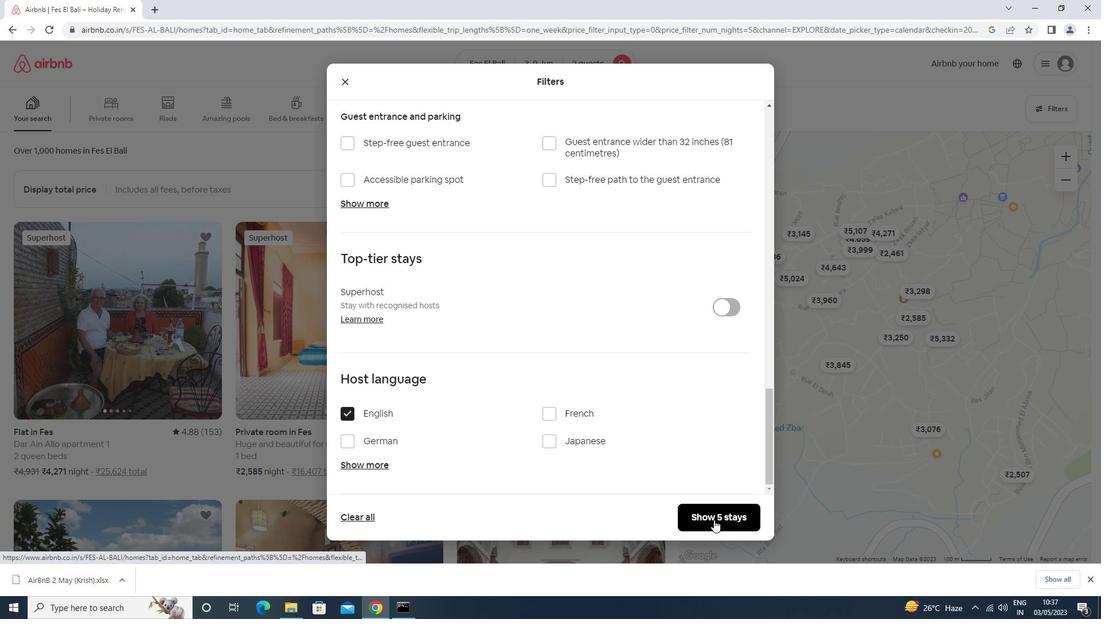 
Action: Mouse moved to (712, 521)
Screenshot: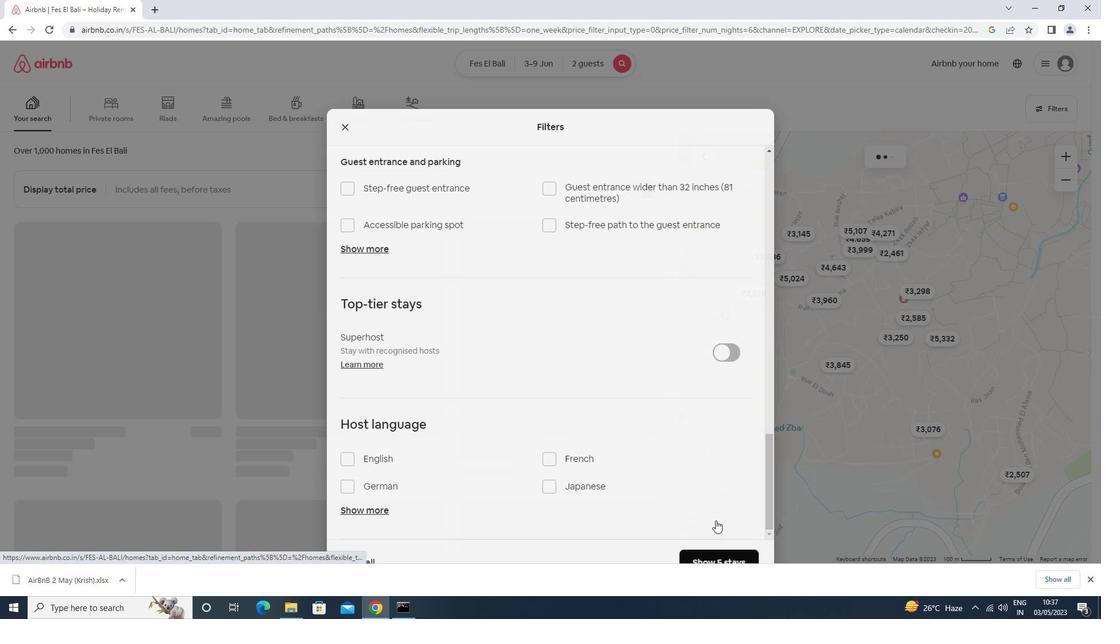 
